 Task: Add Attachment from computer to Card Card0000000377 in Board Board0000000095 in Workspace WS0000000032 in Trello. Add Cover Purple to Card Card0000000377 in Board Board0000000095 in Workspace WS0000000032 in Trello. Add "Move Card To …" Button titled Button0000000377 to "top" of the list "To Do" to Card Card0000000377 in Board Board0000000095 in Workspace WS0000000032 in Trello. Add Description DS0000000377 to Card Card0000000377 in Board Board0000000095 in Workspace WS0000000032 in Trello. Add Comment CM0000000377 to Card Card0000000377 in Board Board0000000095 in Workspace WS0000000032 in Trello
Action: Mouse moved to (662, 186)
Screenshot: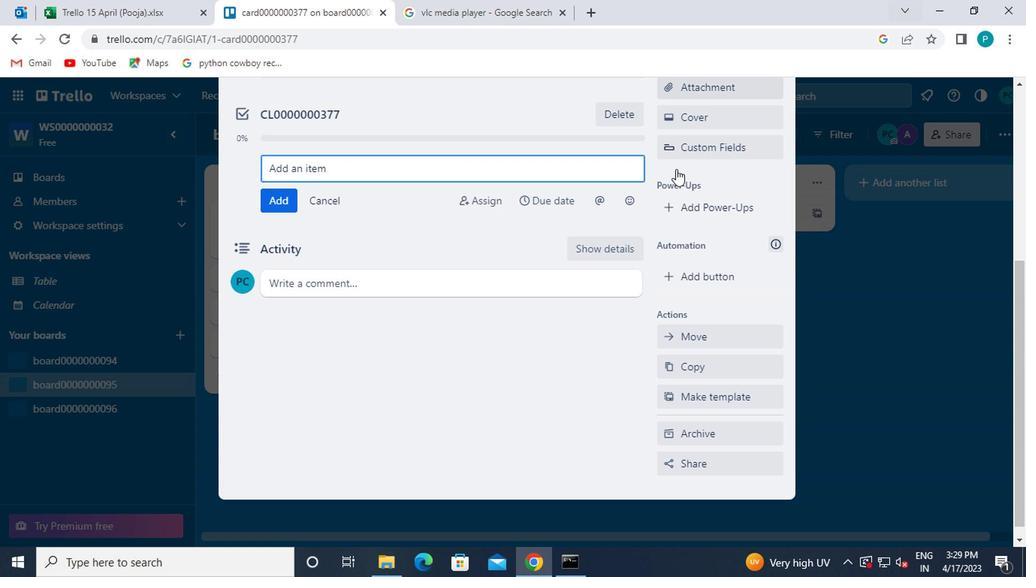 
Action: Mouse scrolled (662, 187) with delta (0, 0)
Screenshot: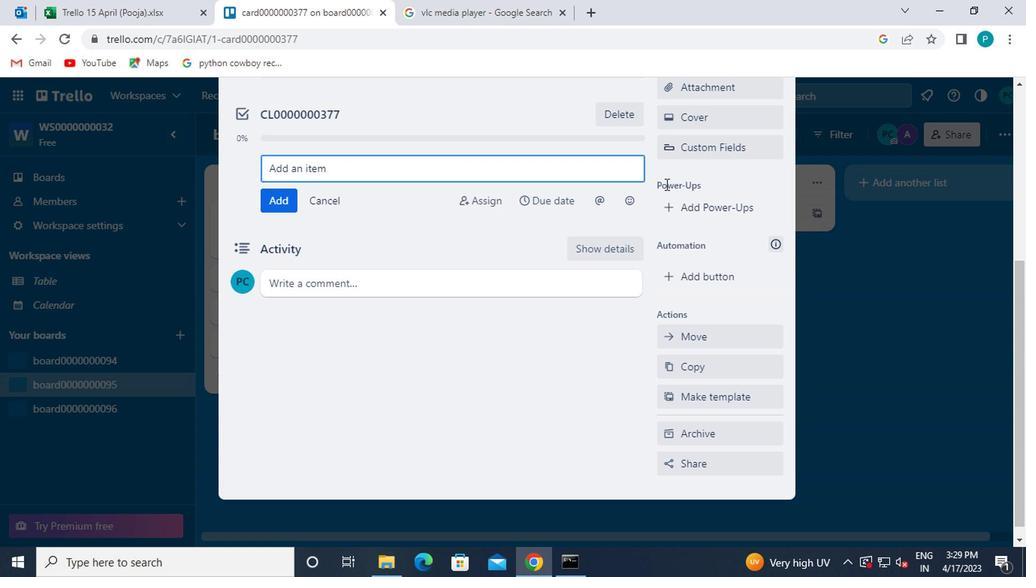 
Action: Mouse moved to (684, 161)
Screenshot: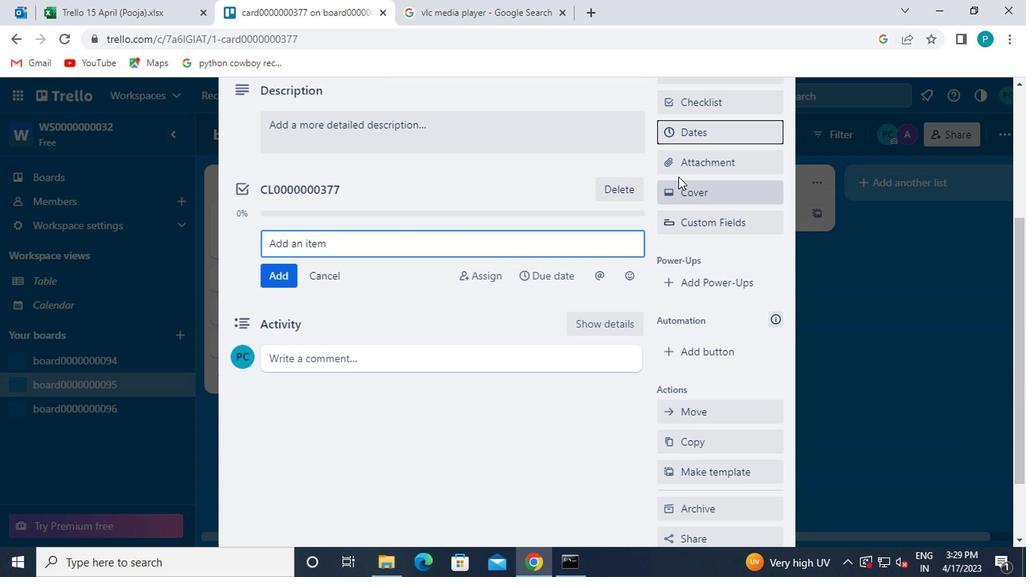 
Action: Mouse pressed left at (684, 161)
Screenshot: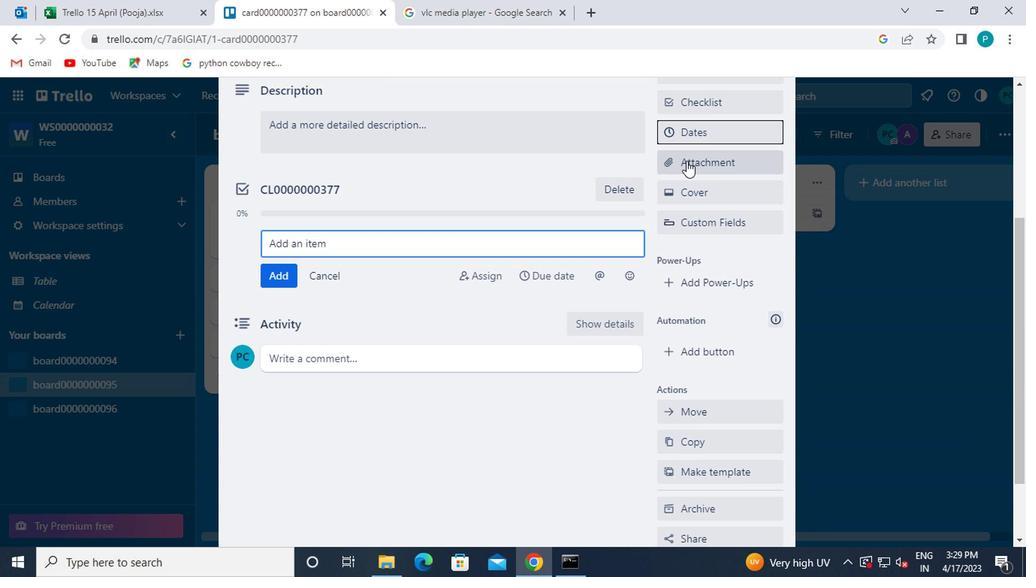 
Action: Mouse moved to (683, 224)
Screenshot: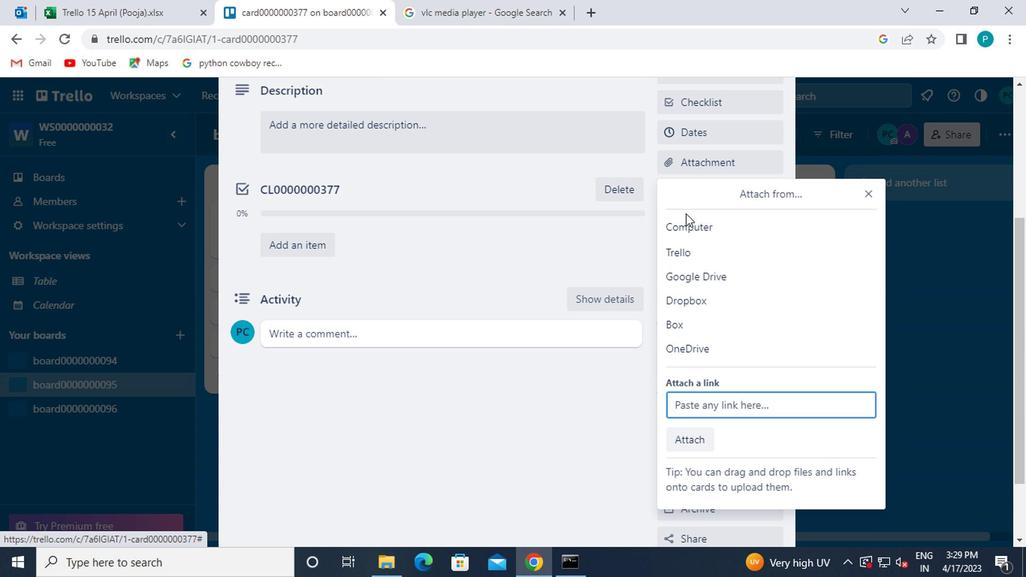 
Action: Mouse pressed left at (683, 224)
Screenshot: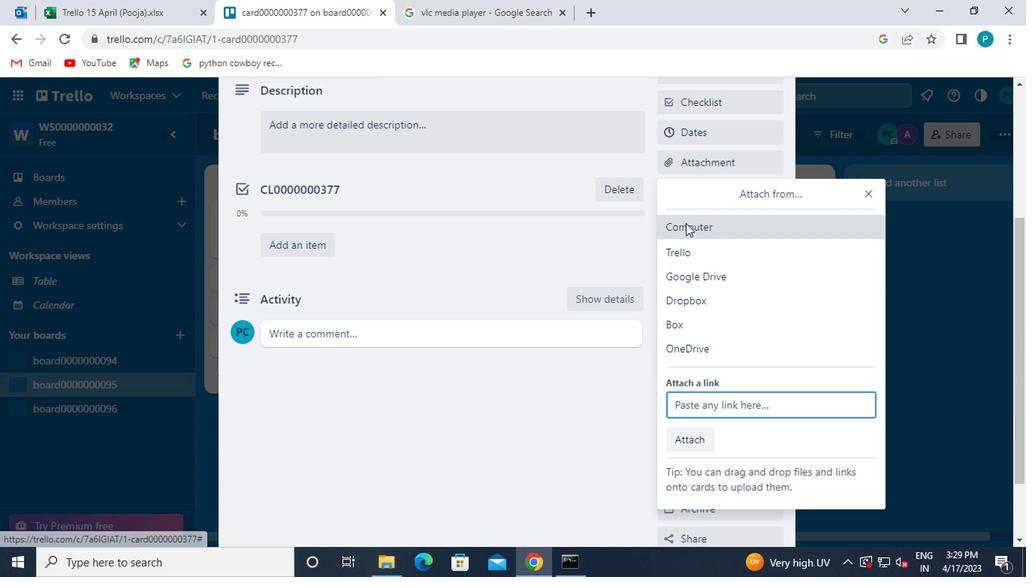 
Action: Mouse moved to (256, 118)
Screenshot: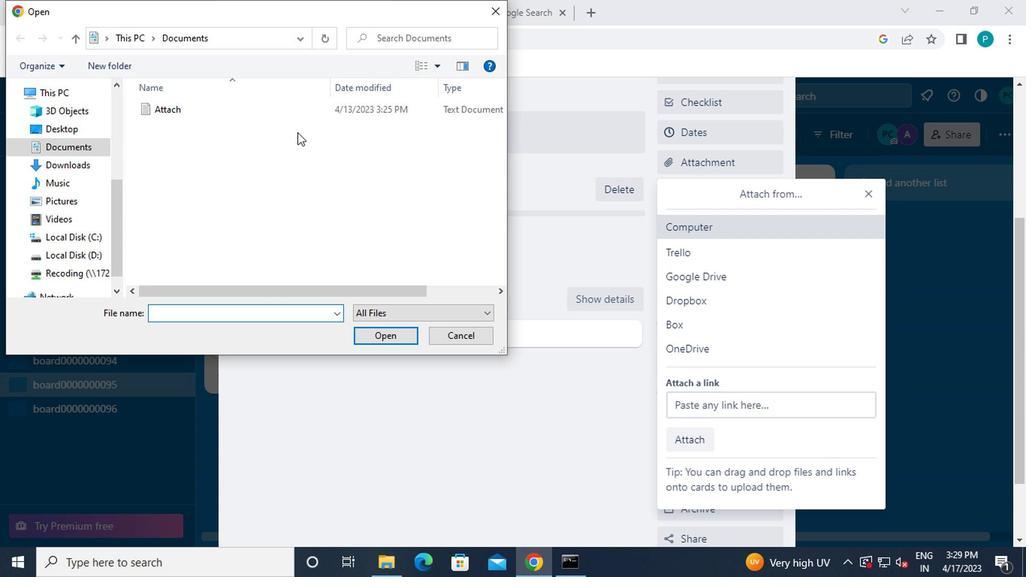 
Action: Mouse pressed left at (256, 118)
Screenshot: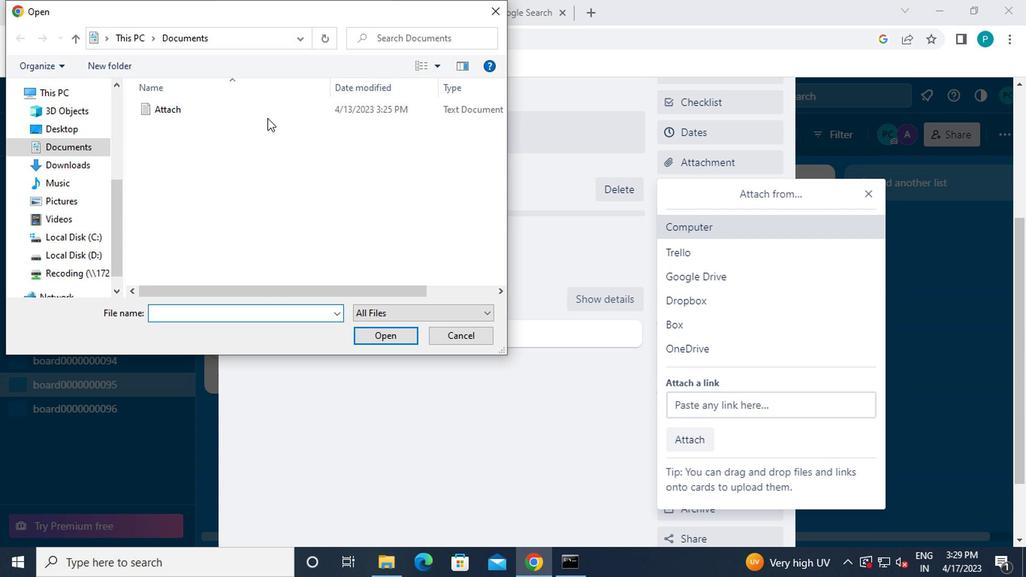 
Action: Mouse moved to (361, 340)
Screenshot: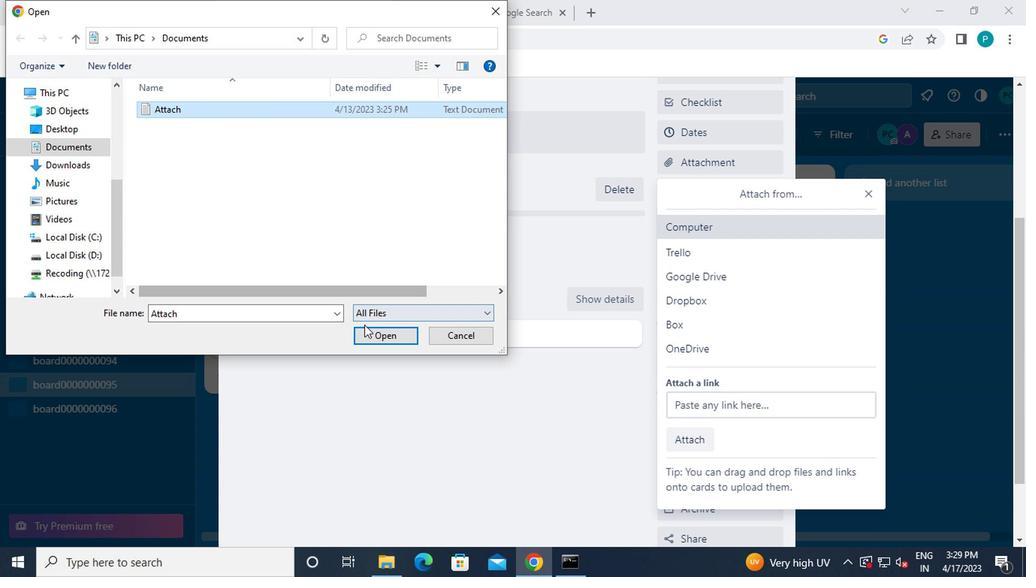 
Action: Mouse pressed left at (361, 340)
Screenshot: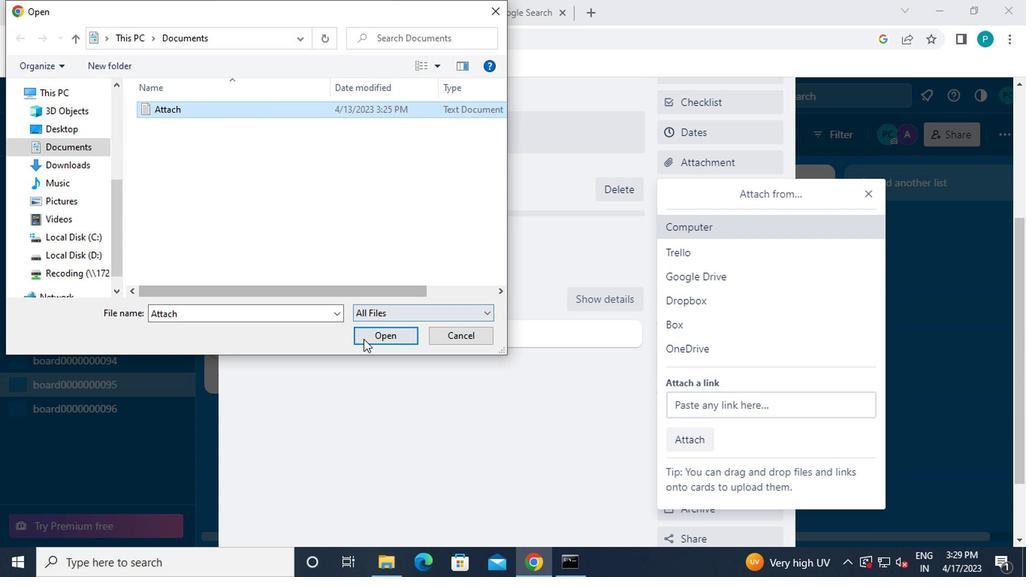 
Action: Mouse moved to (671, 188)
Screenshot: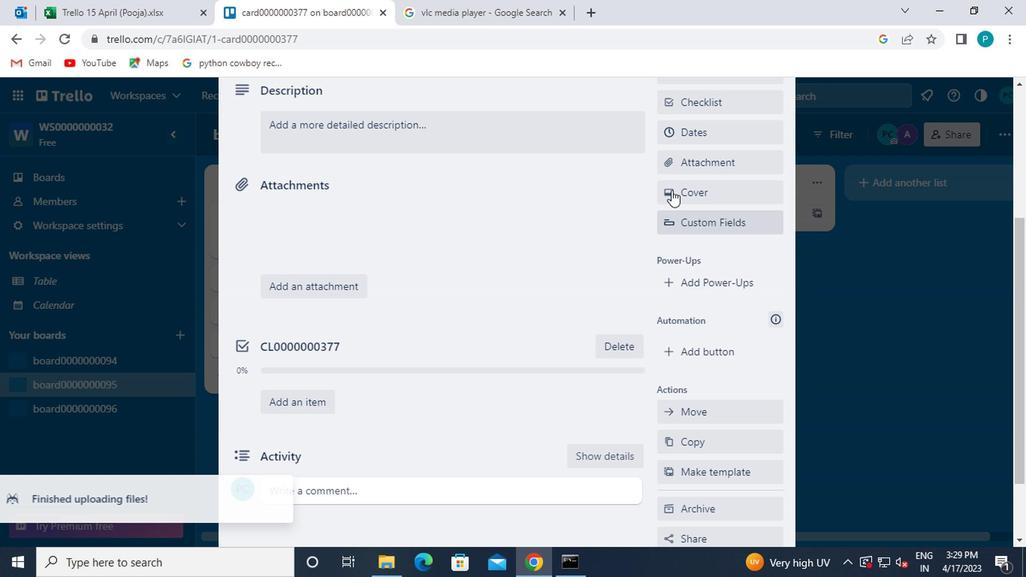 
Action: Mouse pressed left at (671, 188)
Screenshot: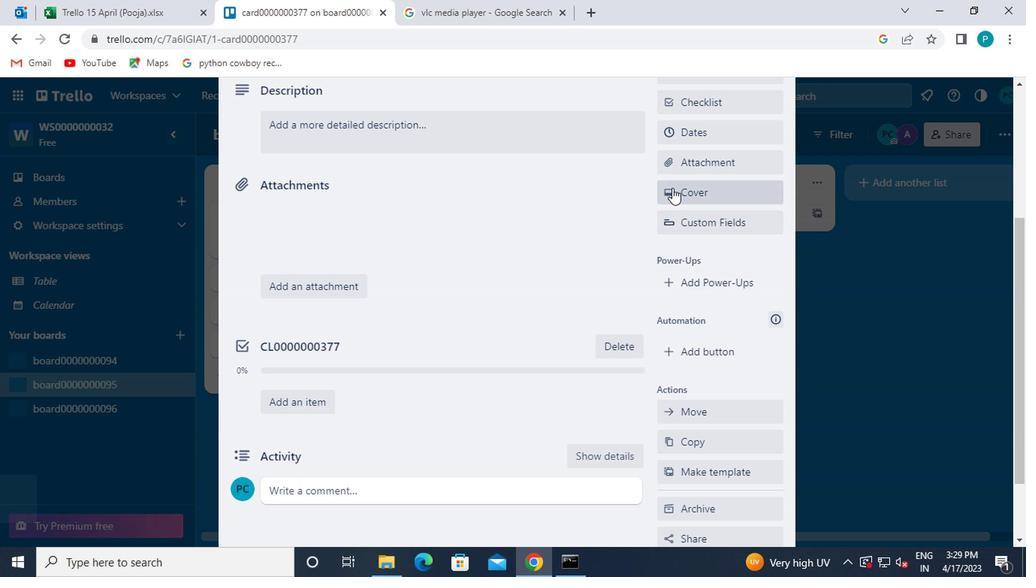 
Action: Mouse moved to (863, 257)
Screenshot: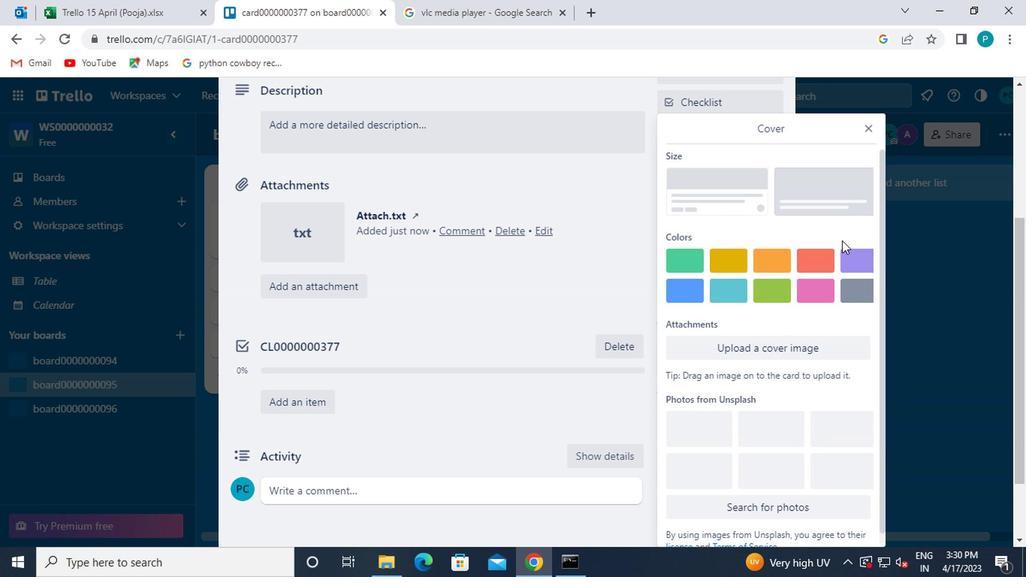 
Action: Mouse pressed left at (863, 257)
Screenshot: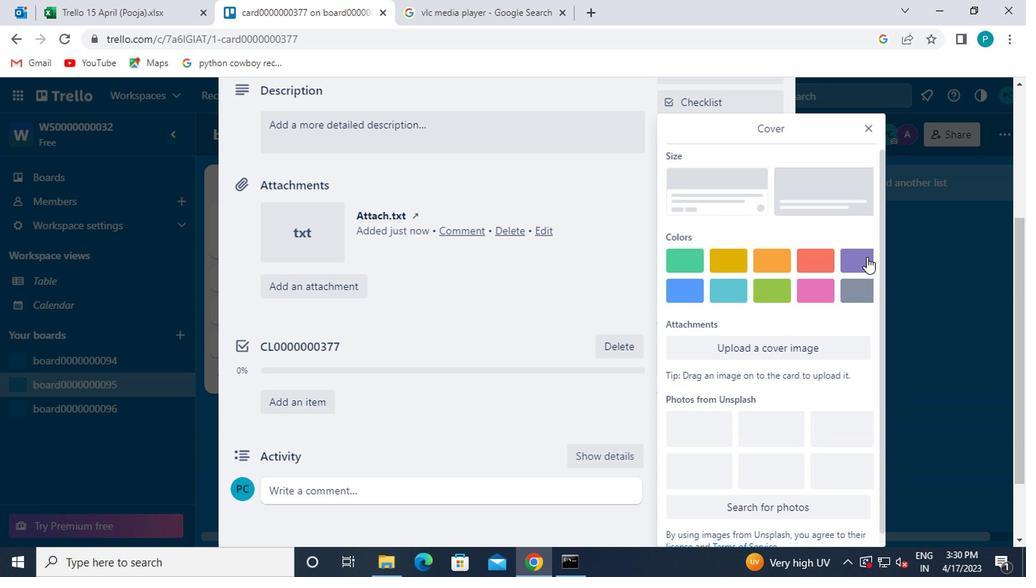 
Action: Mouse moved to (862, 128)
Screenshot: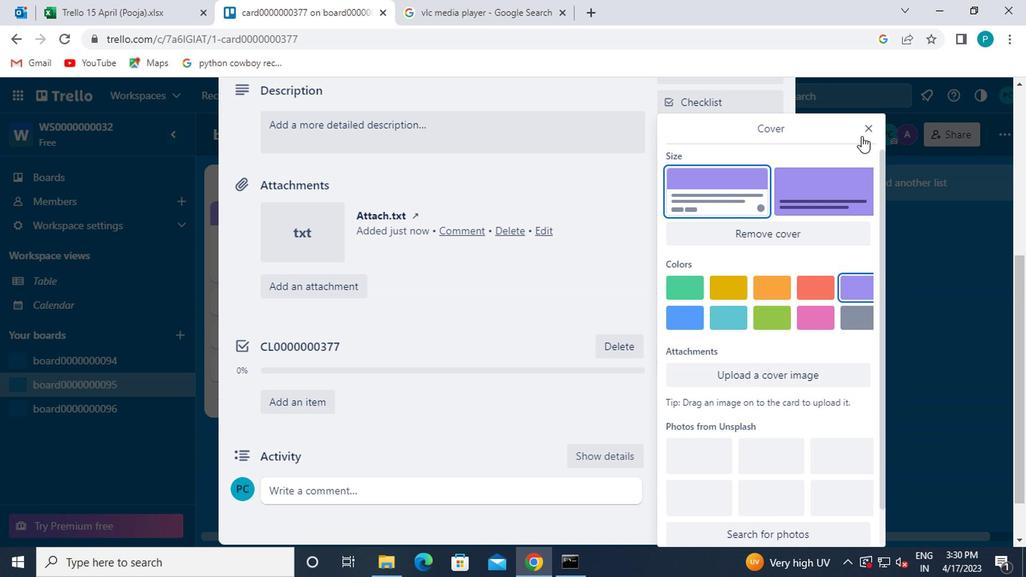 
Action: Mouse pressed left at (862, 128)
Screenshot: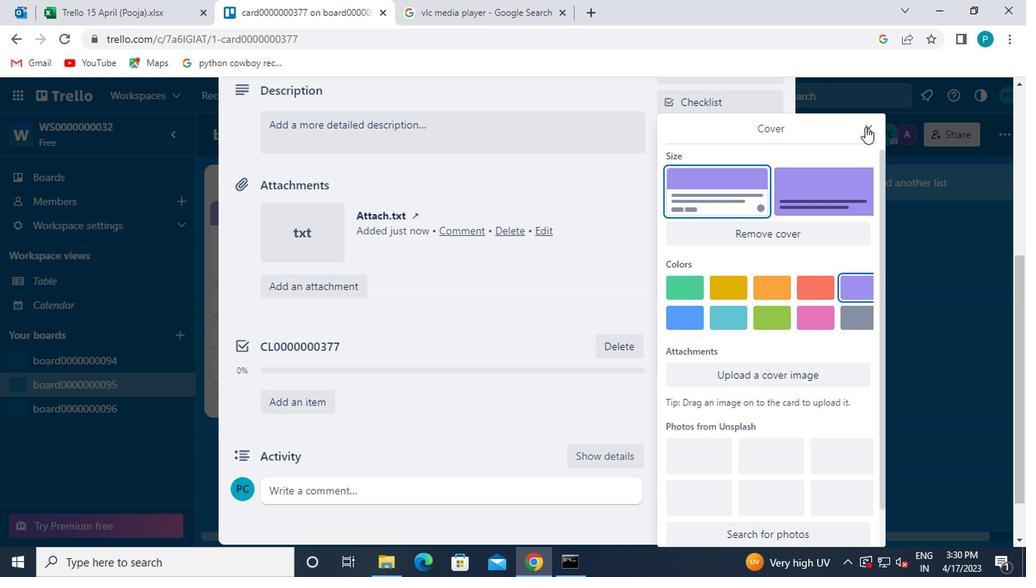 
Action: Mouse moved to (616, 248)
Screenshot: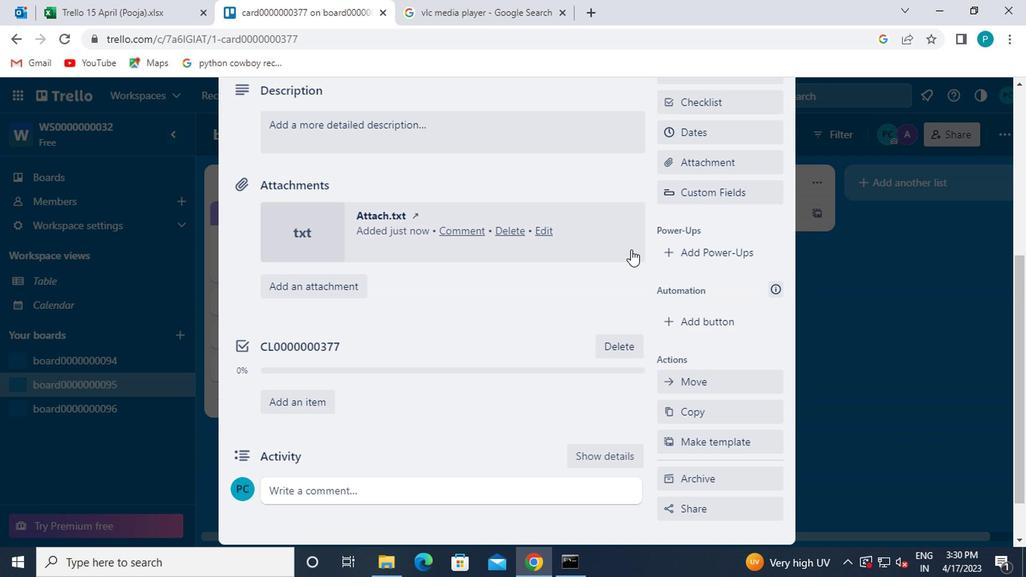 
Action: Mouse scrolled (616, 248) with delta (0, 0)
Screenshot: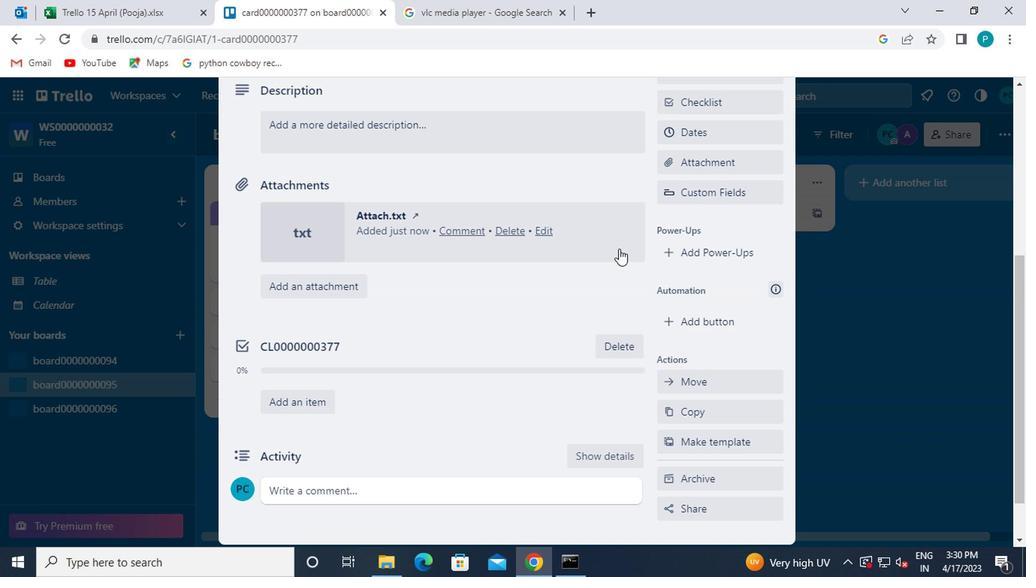 
Action: Mouse moved to (700, 269)
Screenshot: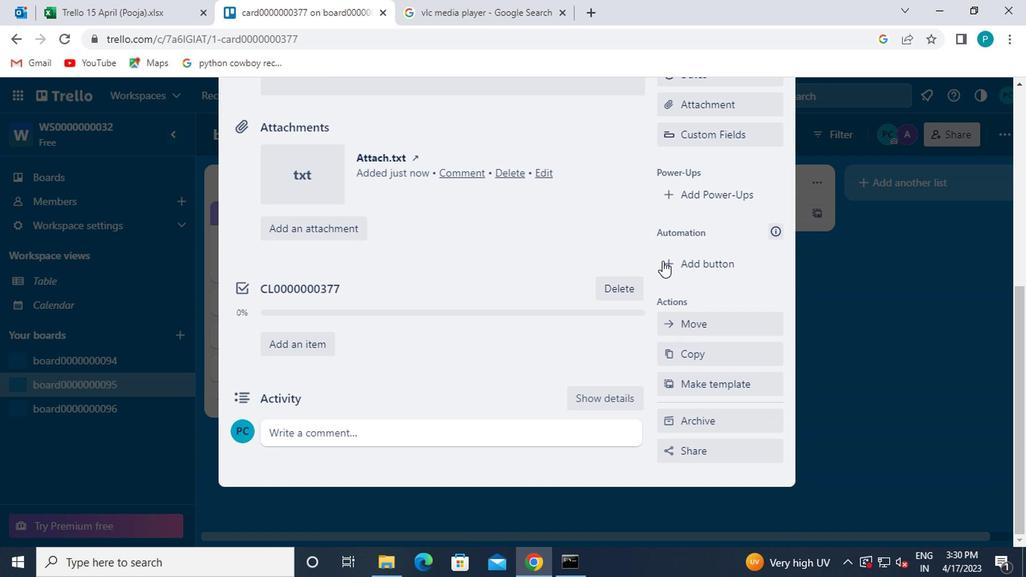 
Action: Mouse pressed left at (700, 269)
Screenshot: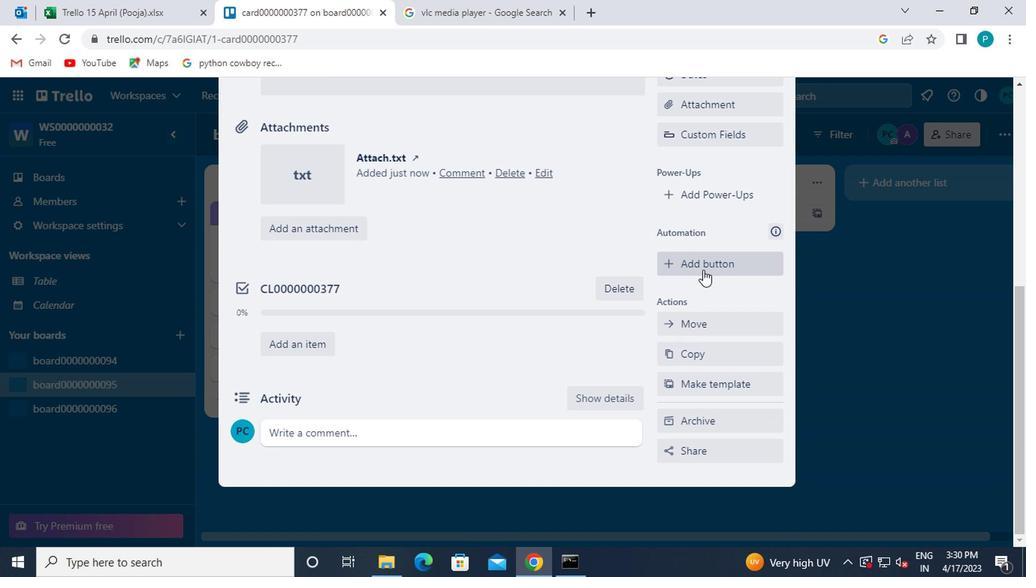 
Action: Mouse moved to (701, 192)
Screenshot: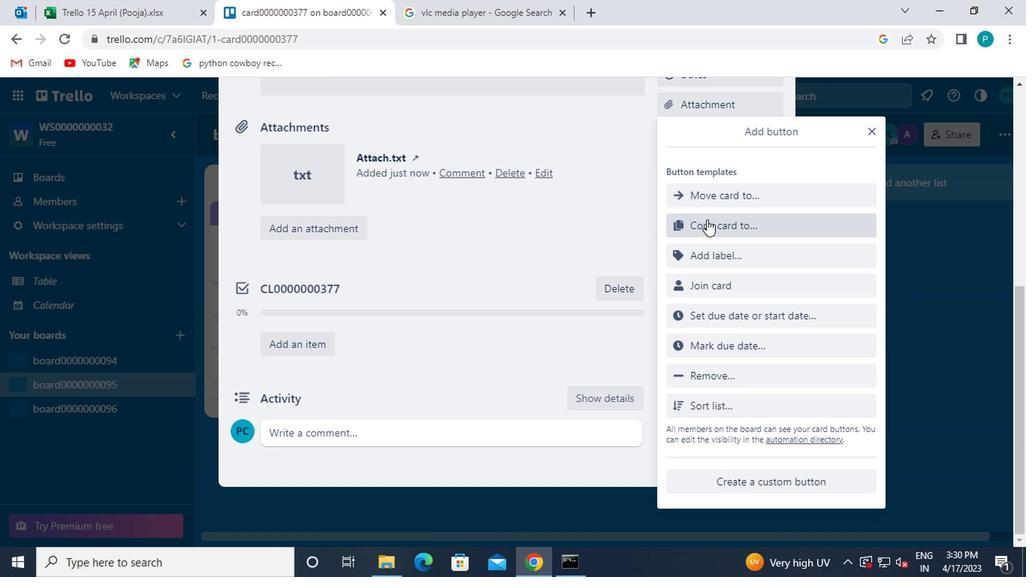 
Action: Mouse pressed left at (701, 192)
Screenshot: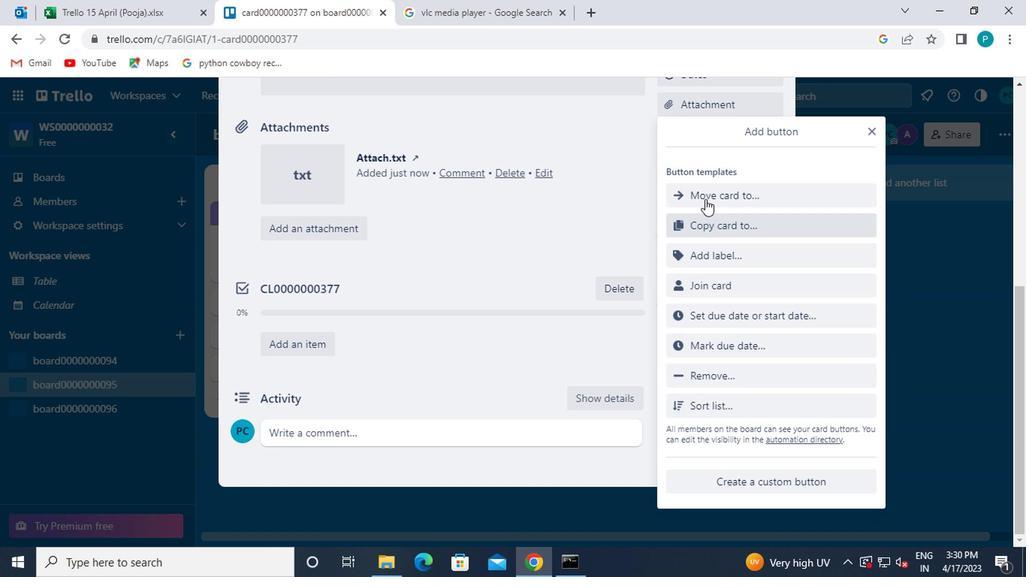 
Action: Mouse moved to (715, 200)
Screenshot: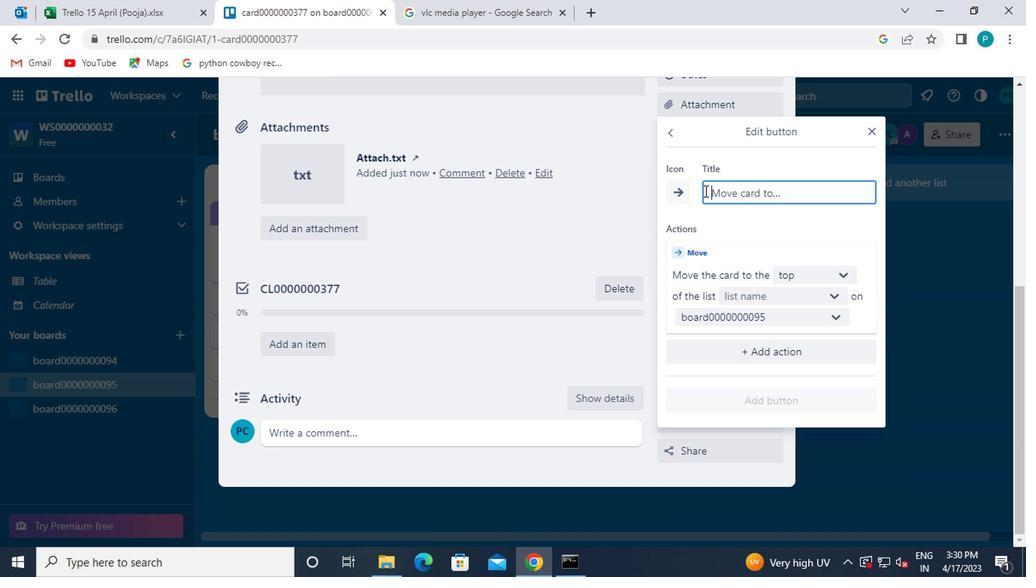 
Action: Key pressed button0000000377
Screenshot: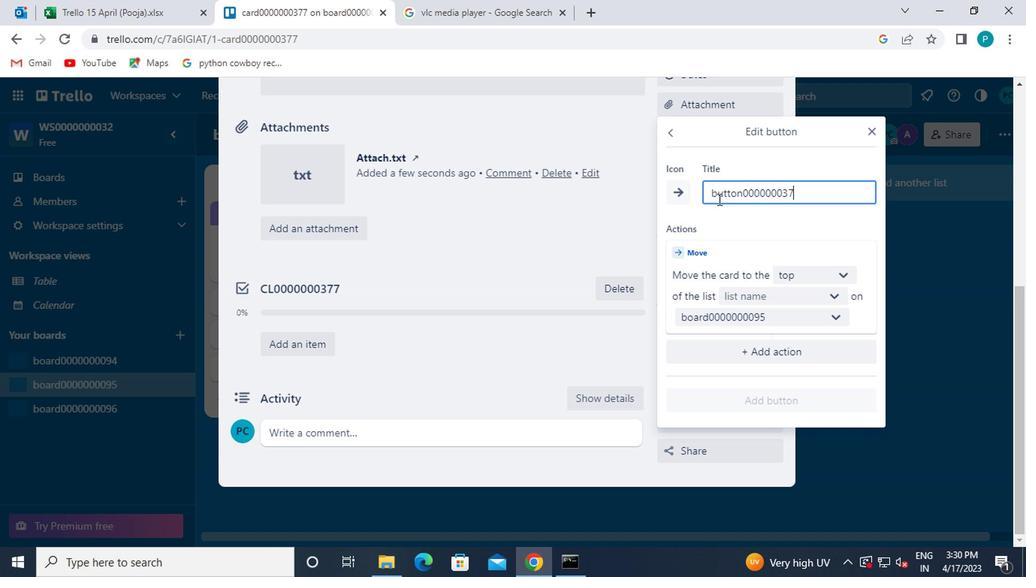 
Action: Mouse moved to (793, 271)
Screenshot: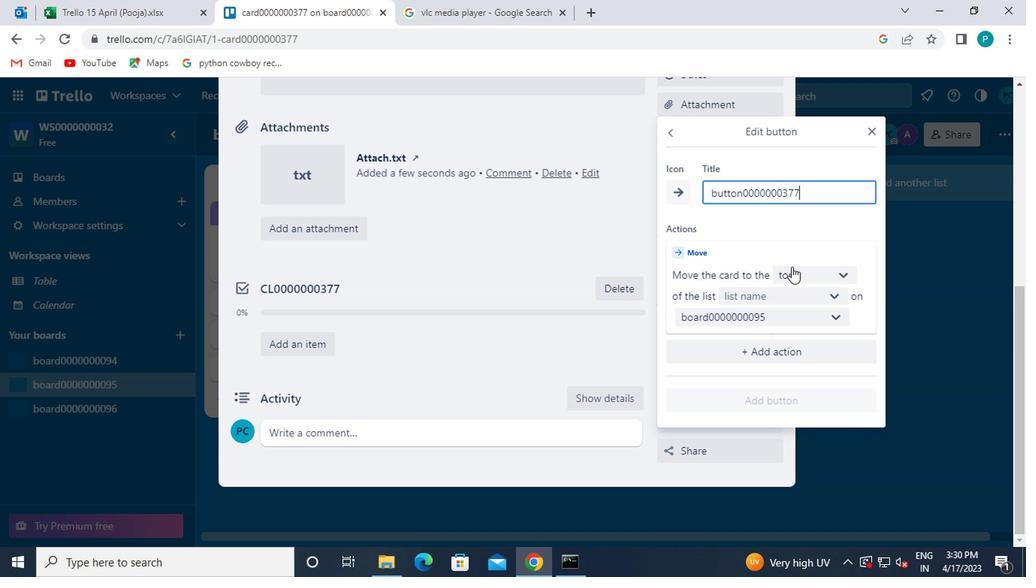 
Action: Mouse pressed left at (793, 271)
Screenshot: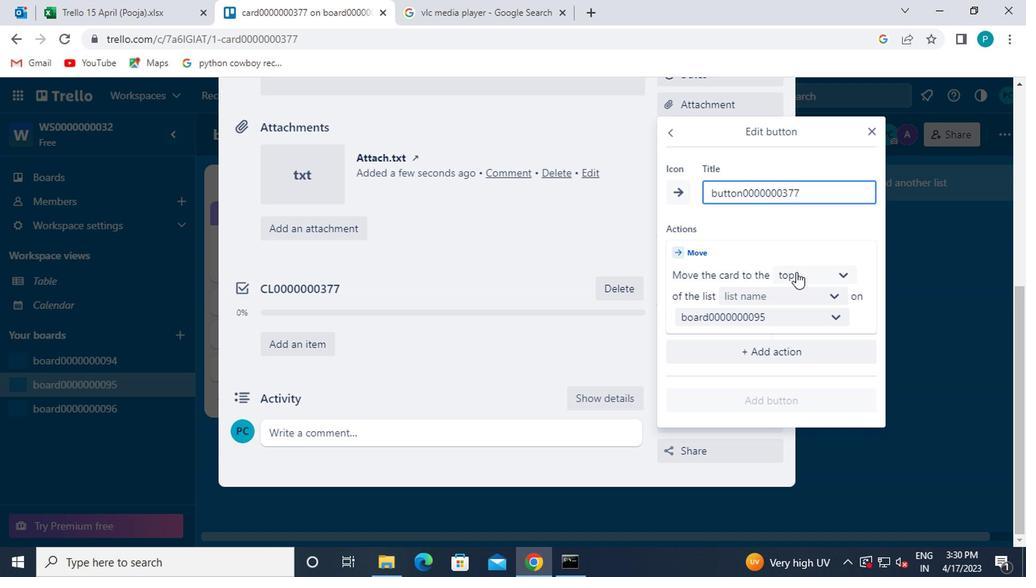 
Action: Mouse moved to (796, 298)
Screenshot: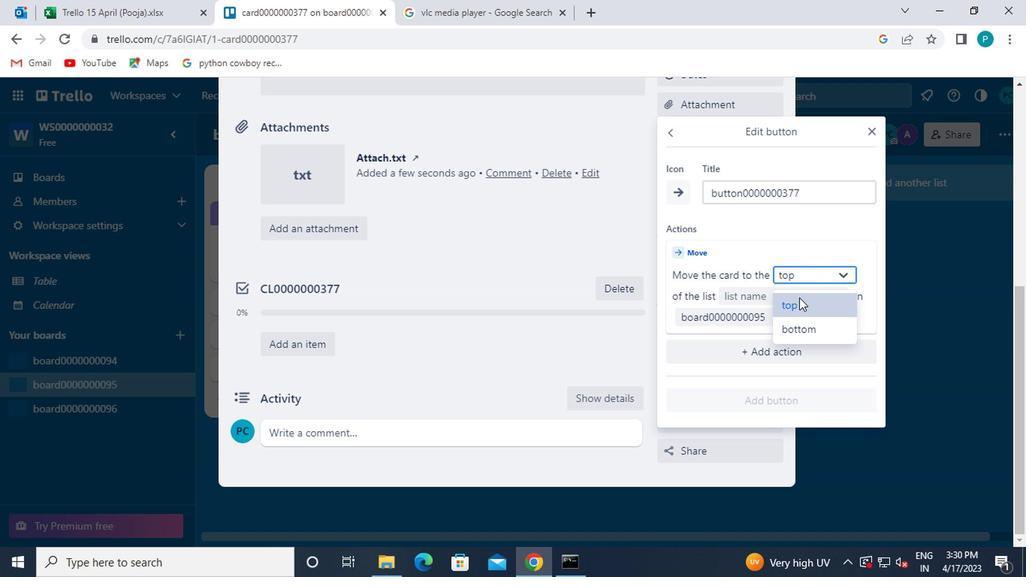 
Action: Mouse pressed left at (796, 298)
Screenshot: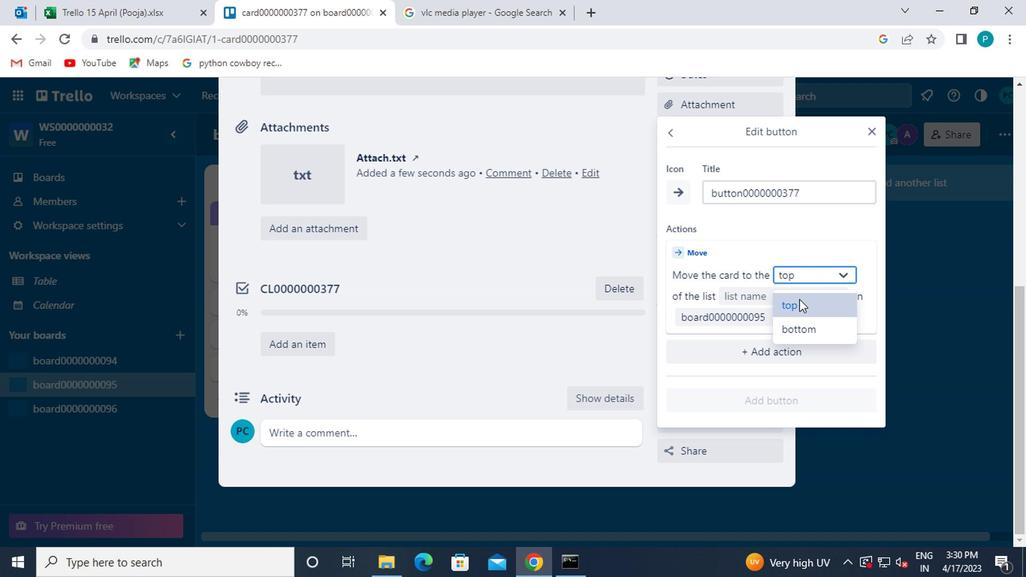 
Action: Mouse moved to (791, 296)
Screenshot: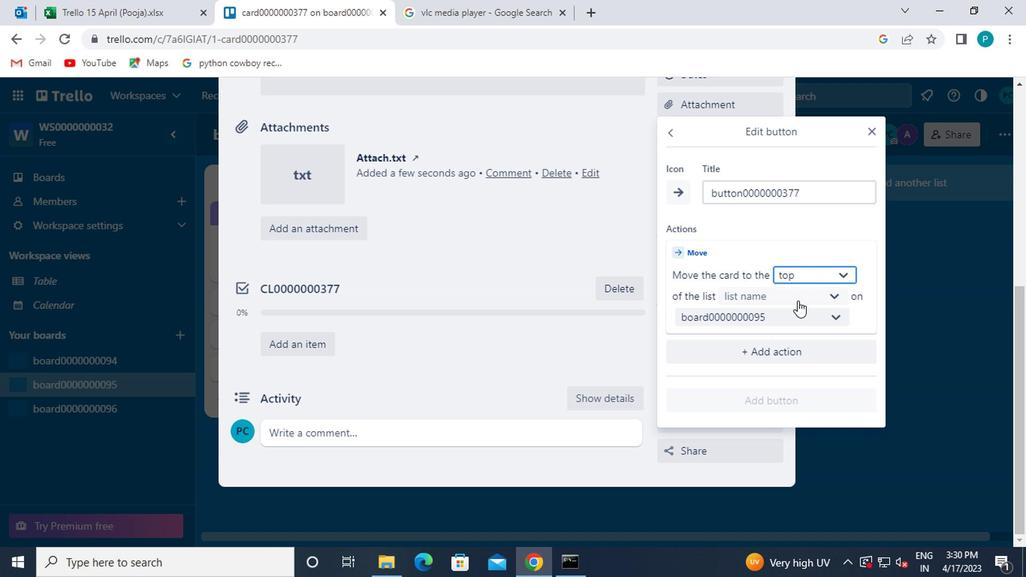 
Action: Mouse pressed left at (791, 296)
Screenshot: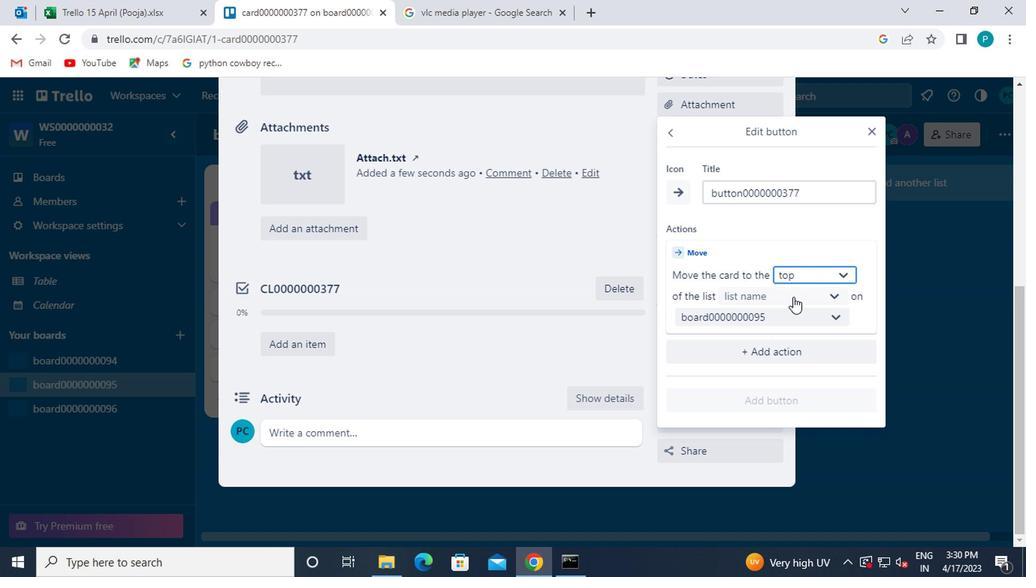 
Action: Mouse moved to (778, 319)
Screenshot: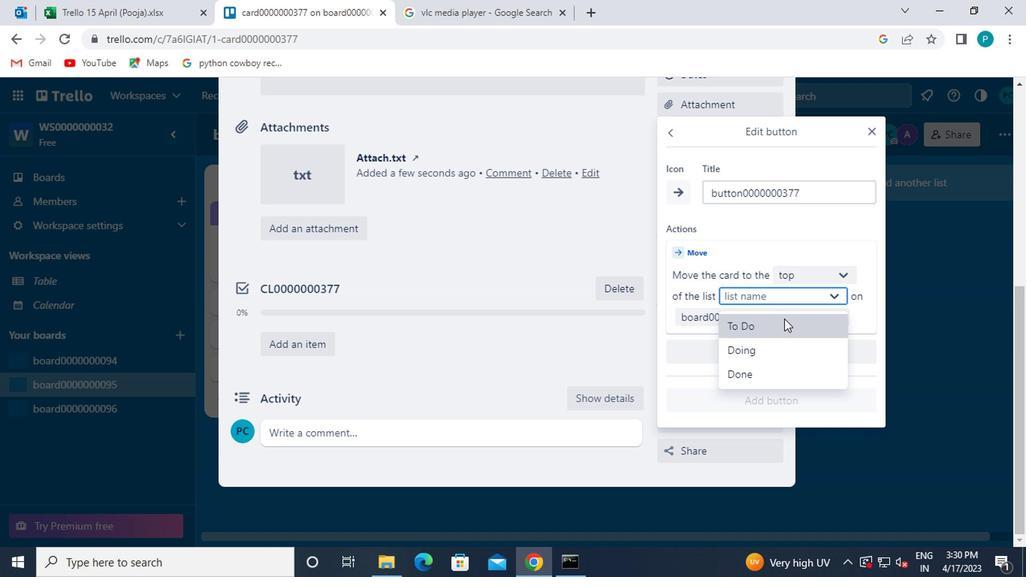 
Action: Mouse pressed left at (778, 319)
Screenshot: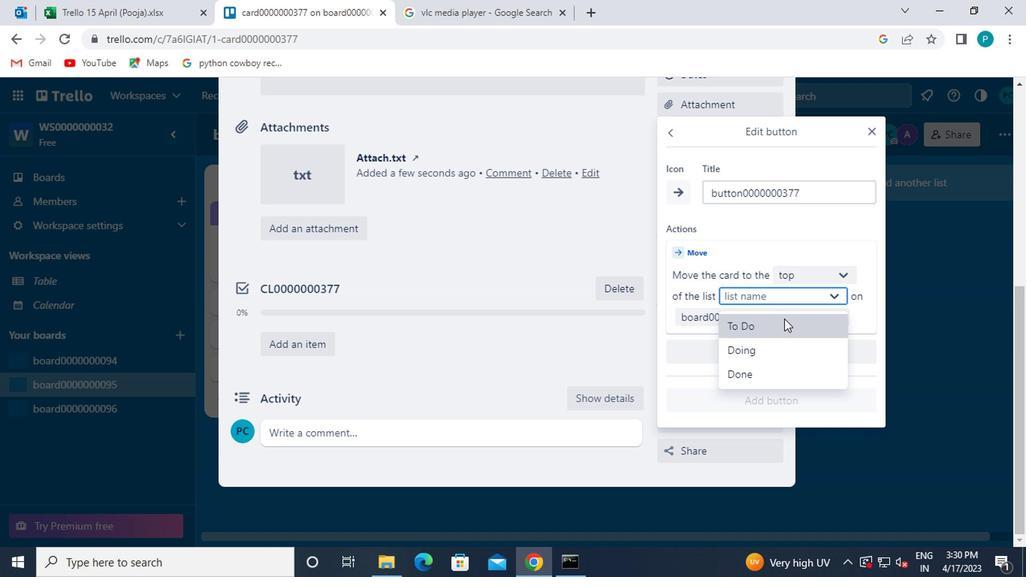 
Action: Mouse moved to (744, 392)
Screenshot: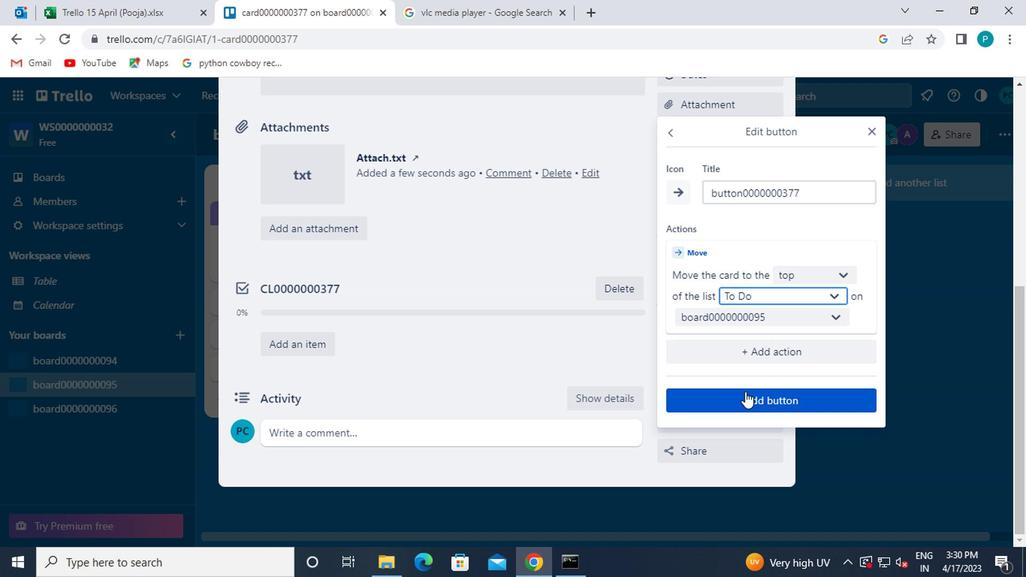 
Action: Mouse pressed left at (744, 392)
Screenshot: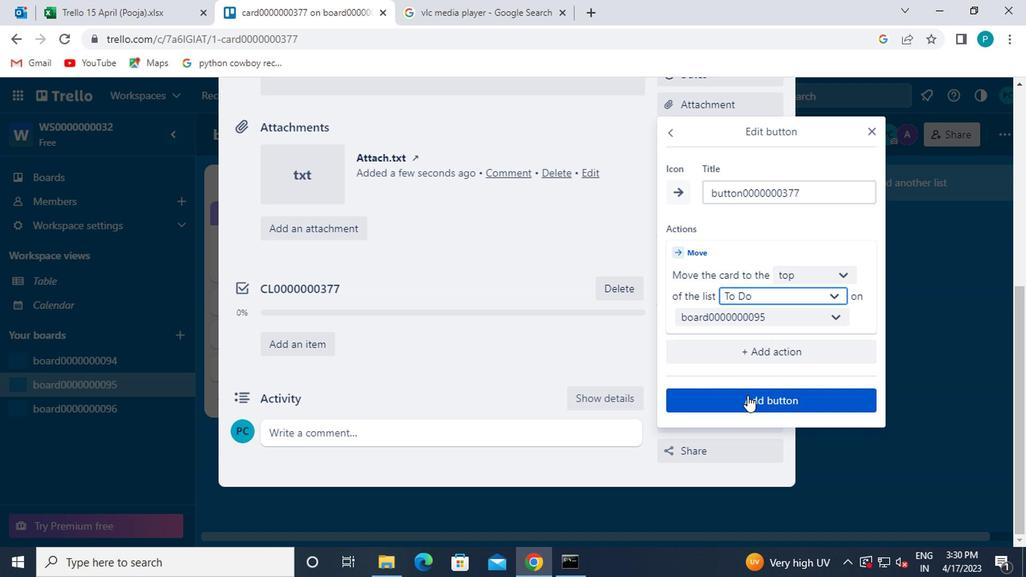 
Action: Mouse moved to (508, 273)
Screenshot: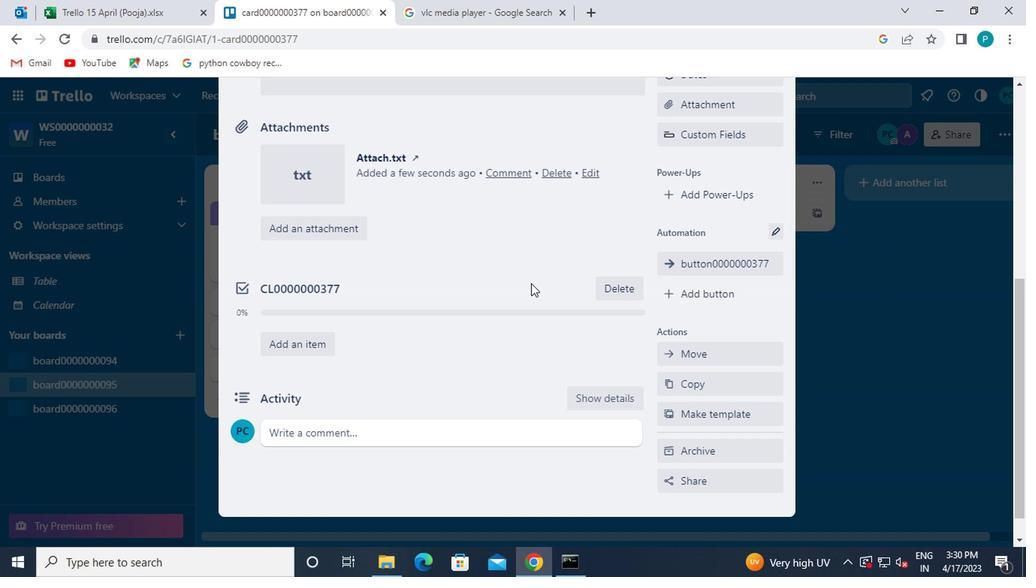 
Action: Mouse scrolled (508, 274) with delta (0, 1)
Screenshot: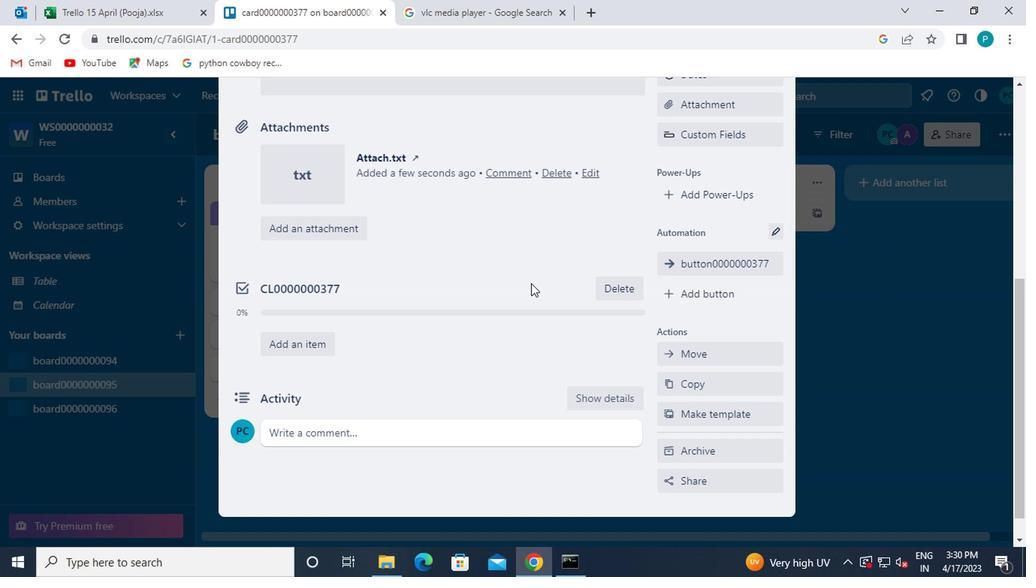 
Action: Mouse moved to (484, 252)
Screenshot: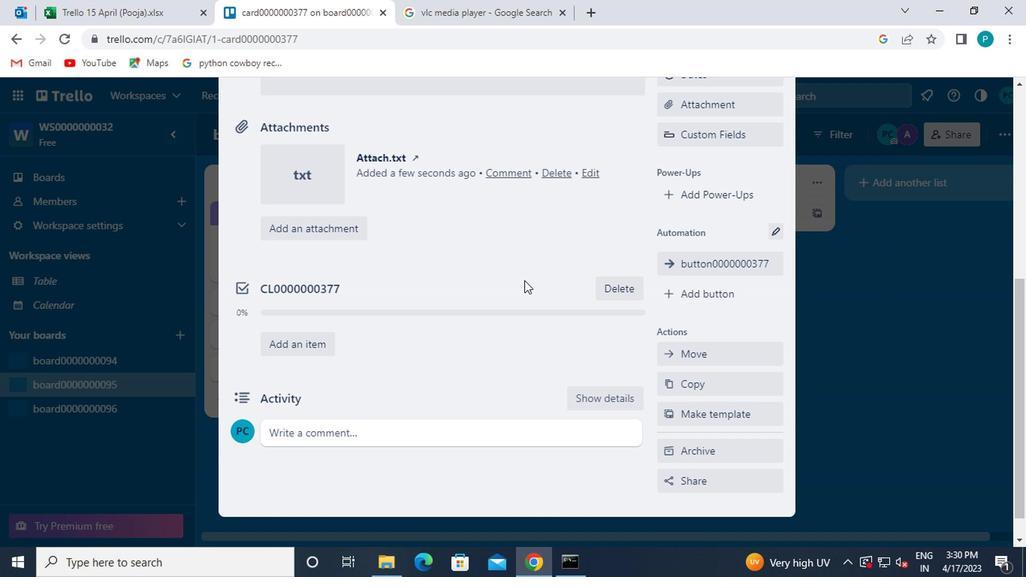 
Action: Mouse scrolled (484, 253) with delta (0, 1)
Screenshot: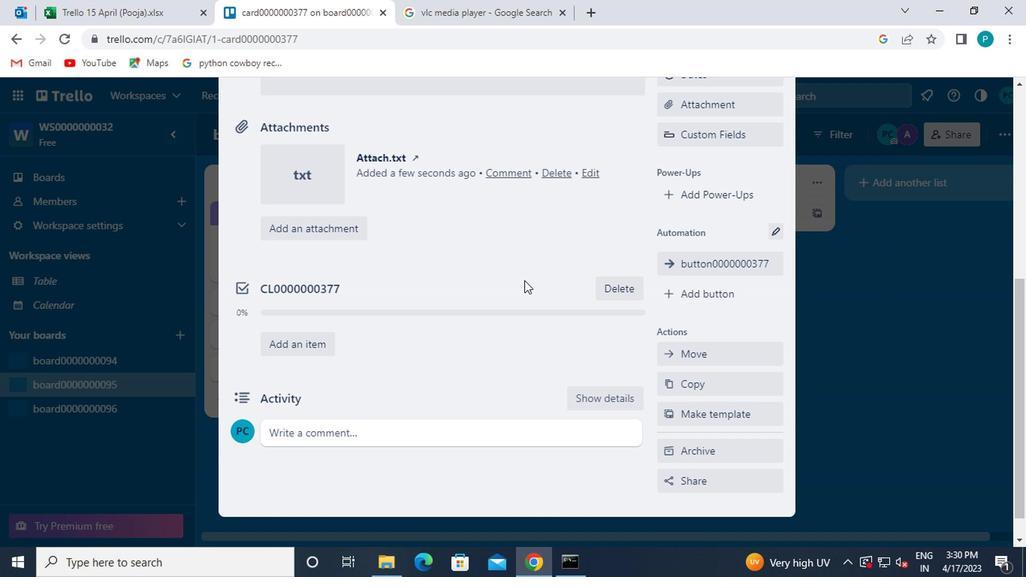 
Action: Mouse moved to (425, 221)
Screenshot: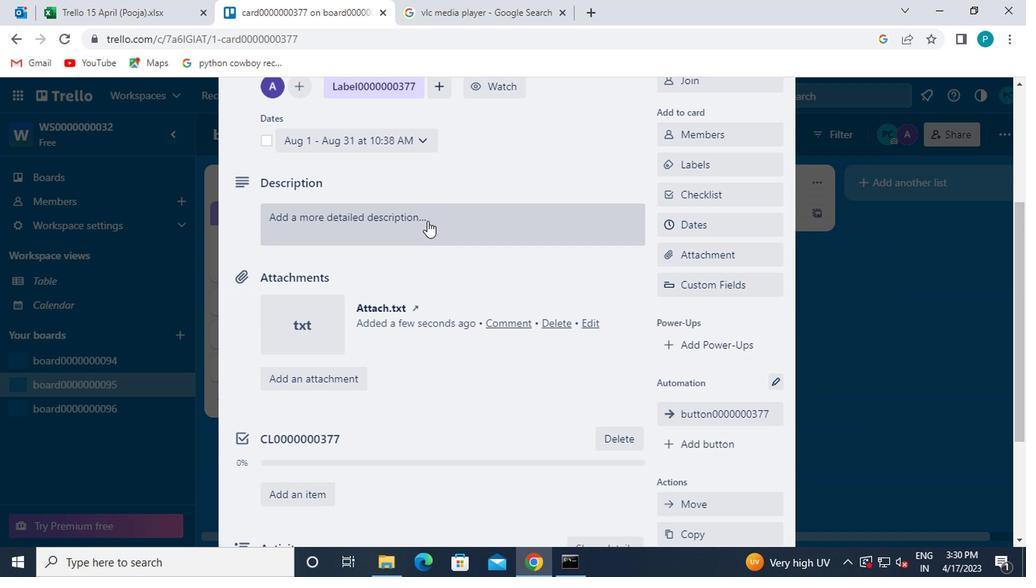 
Action: Mouse pressed left at (425, 221)
Screenshot: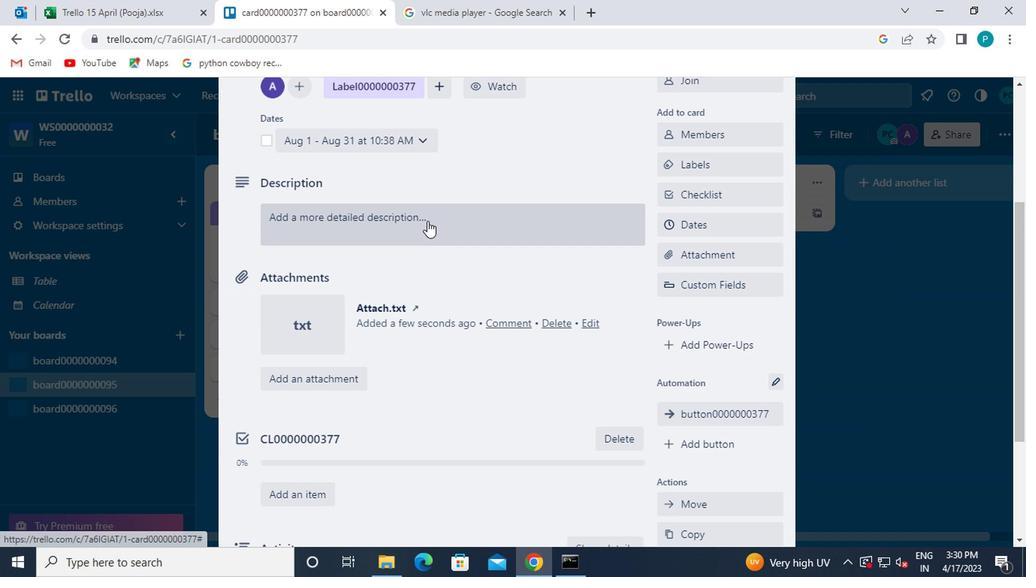 
Action: Mouse moved to (430, 234)
Screenshot: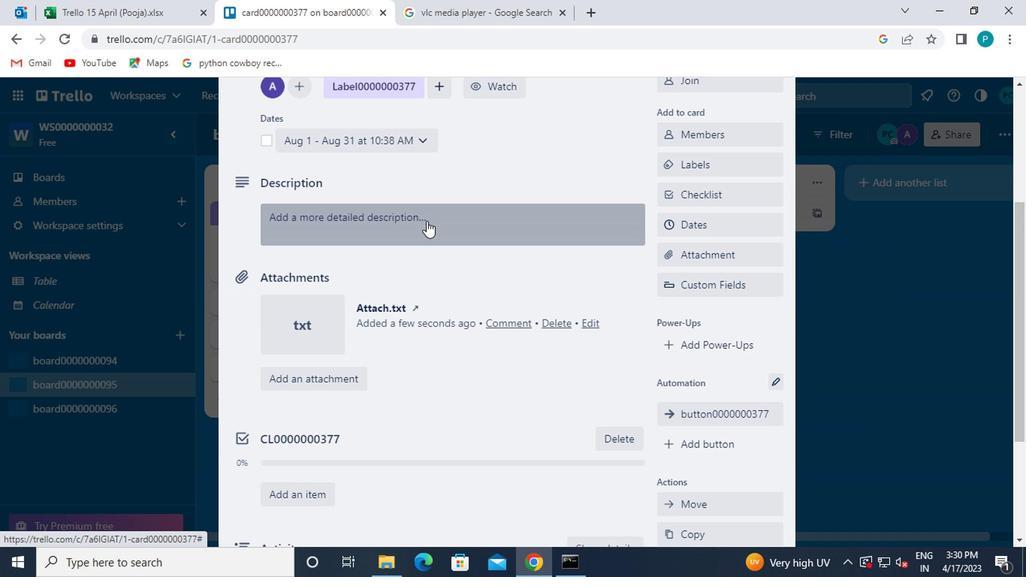 
Action: Key pressed <Key.caps_lock>ds00000003
Screenshot: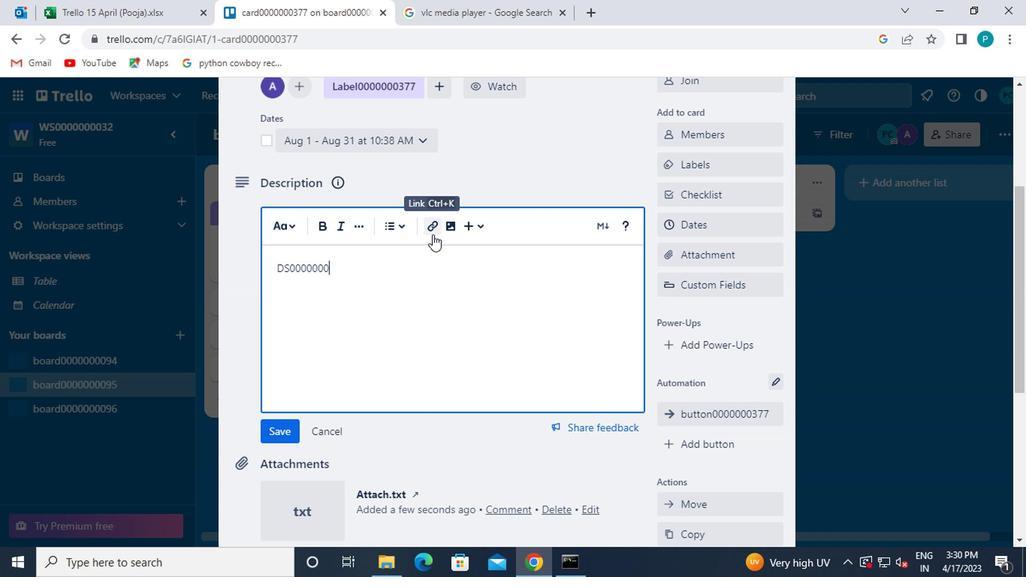 
Action: Mouse moved to (433, 234)
Screenshot: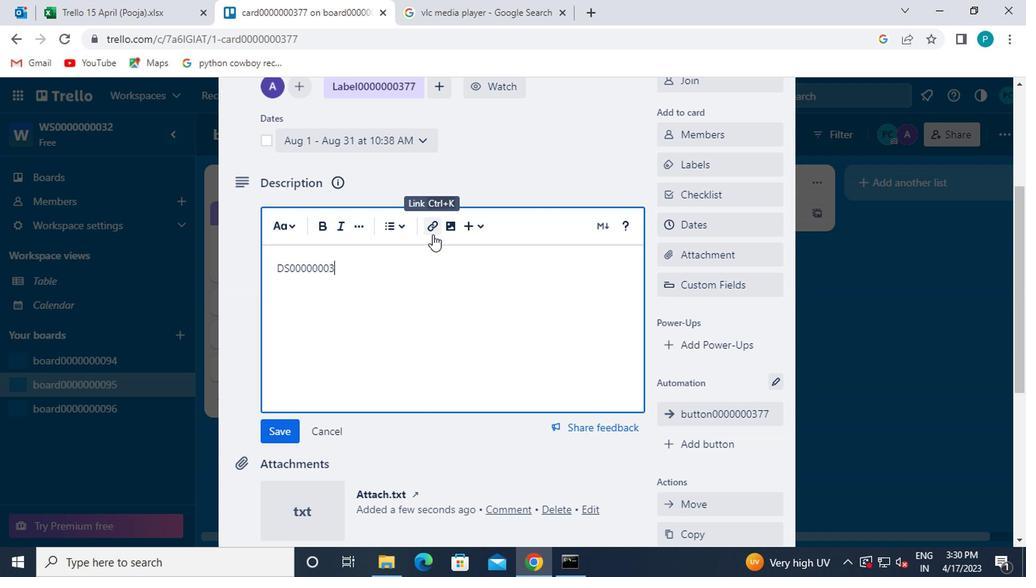 
Action: Key pressed 77
Screenshot: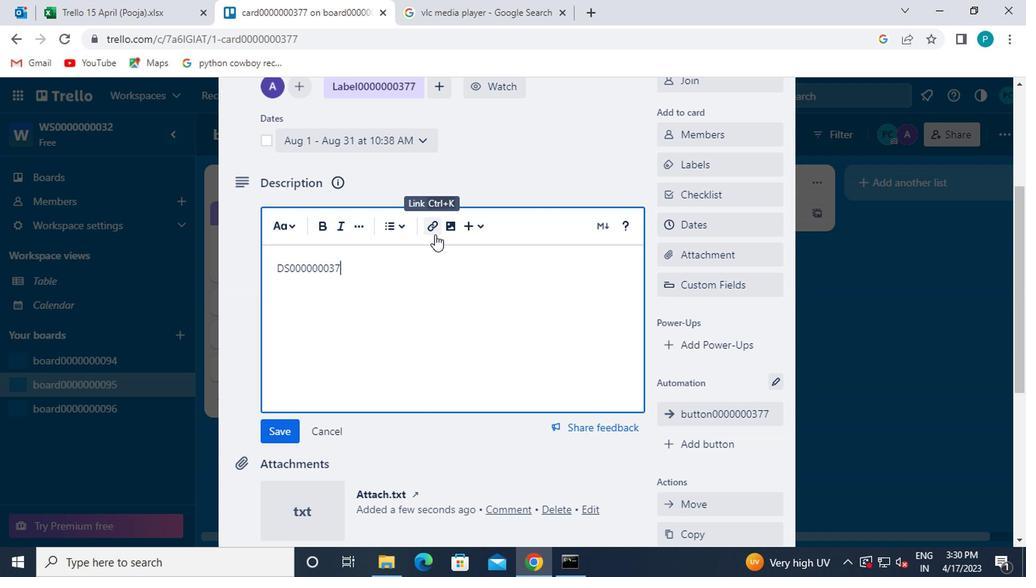 
Action: Mouse moved to (286, 428)
Screenshot: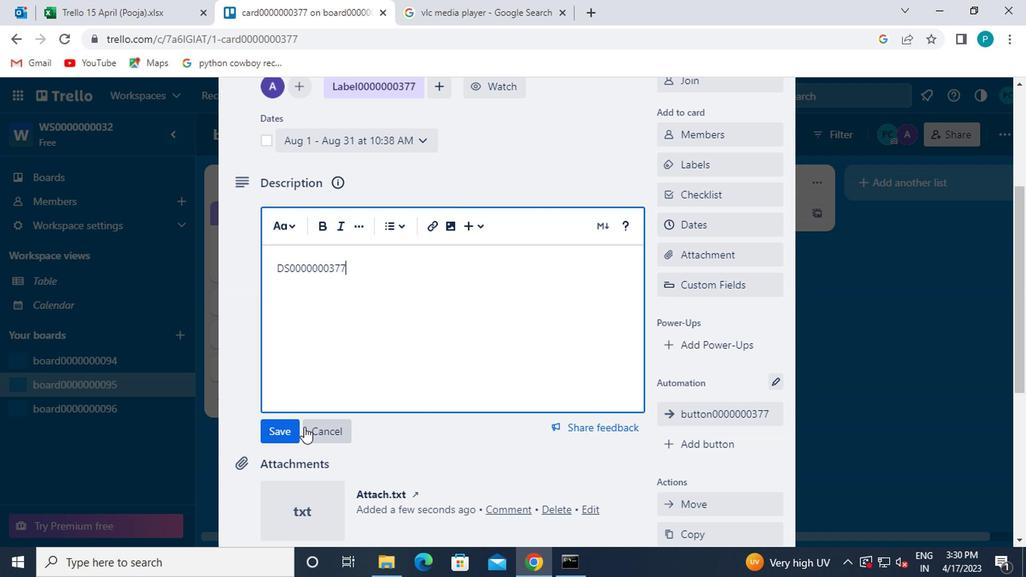 
Action: Mouse pressed left at (286, 428)
Screenshot: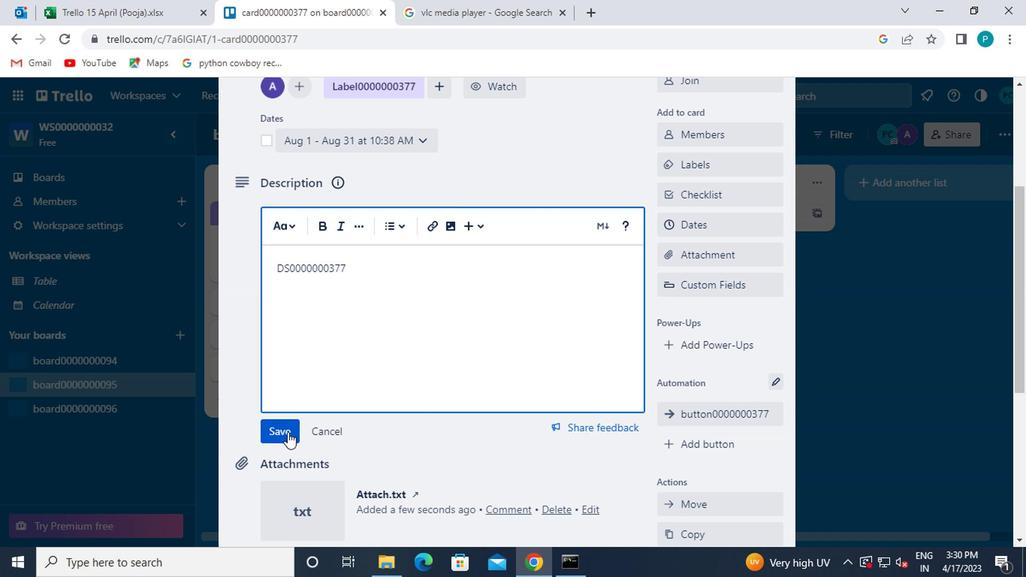 
Action: Mouse scrolled (286, 427) with delta (0, 0)
Screenshot: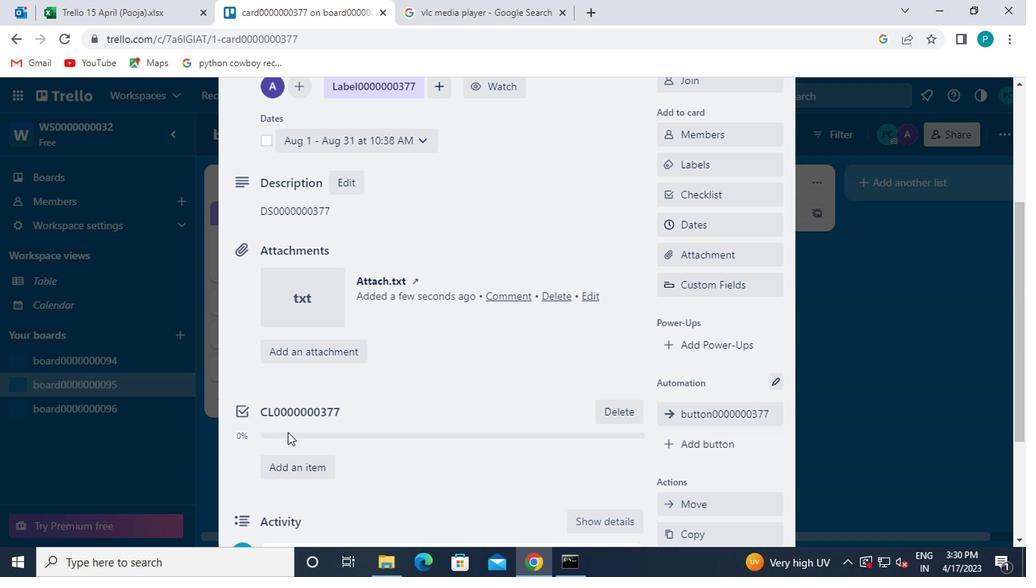 
Action: Mouse moved to (287, 430)
Screenshot: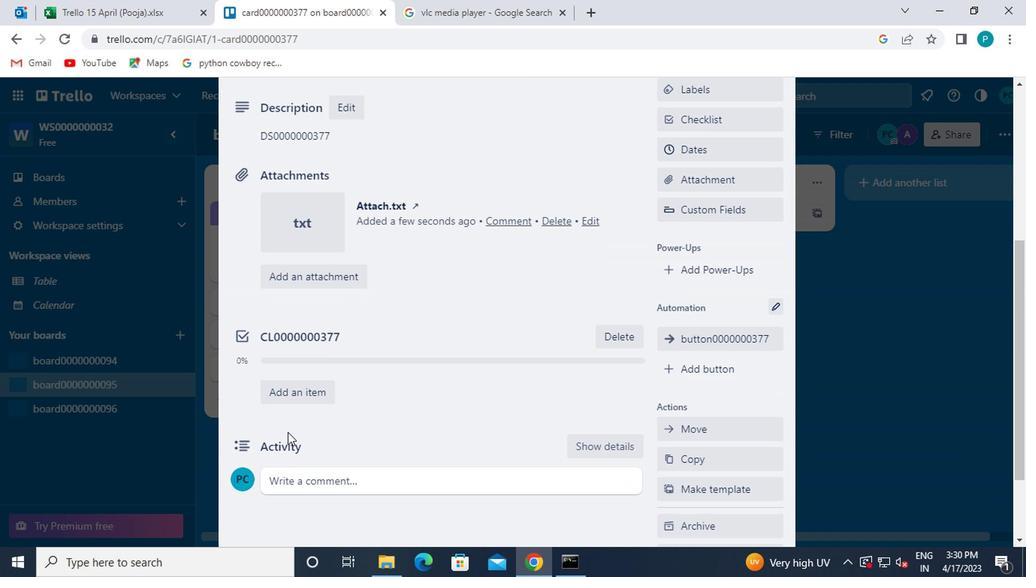 
Action: Mouse scrolled (287, 429) with delta (0, 0)
Screenshot: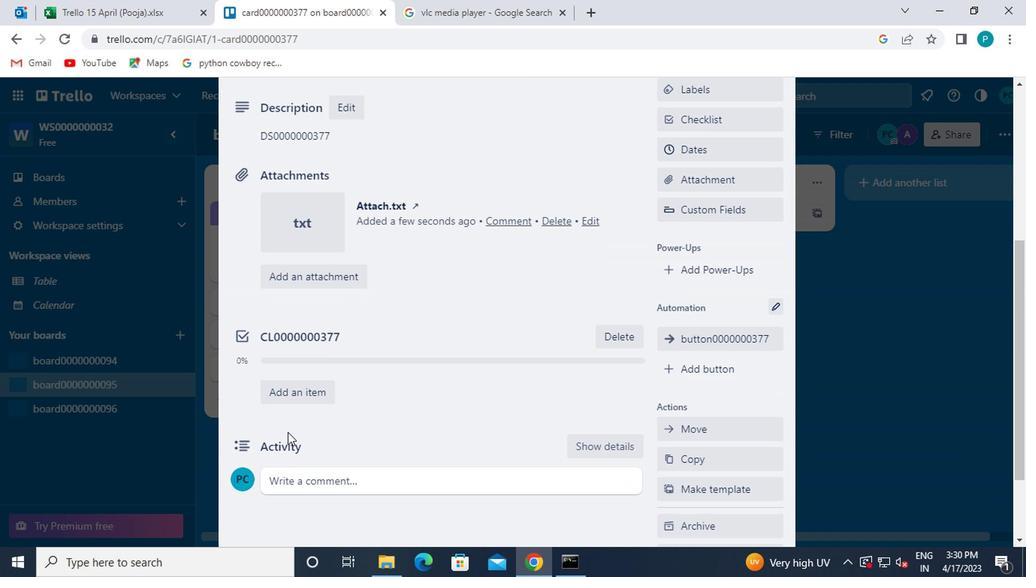 
Action: Mouse moved to (287, 434)
Screenshot: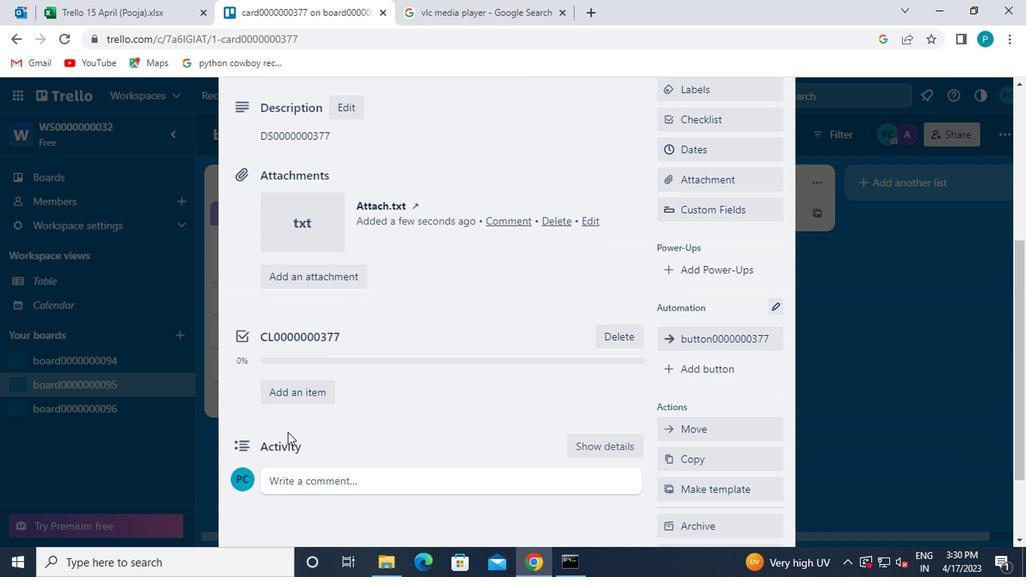 
Action: Mouse scrolled (287, 433) with delta (0, 0)
Screenshot: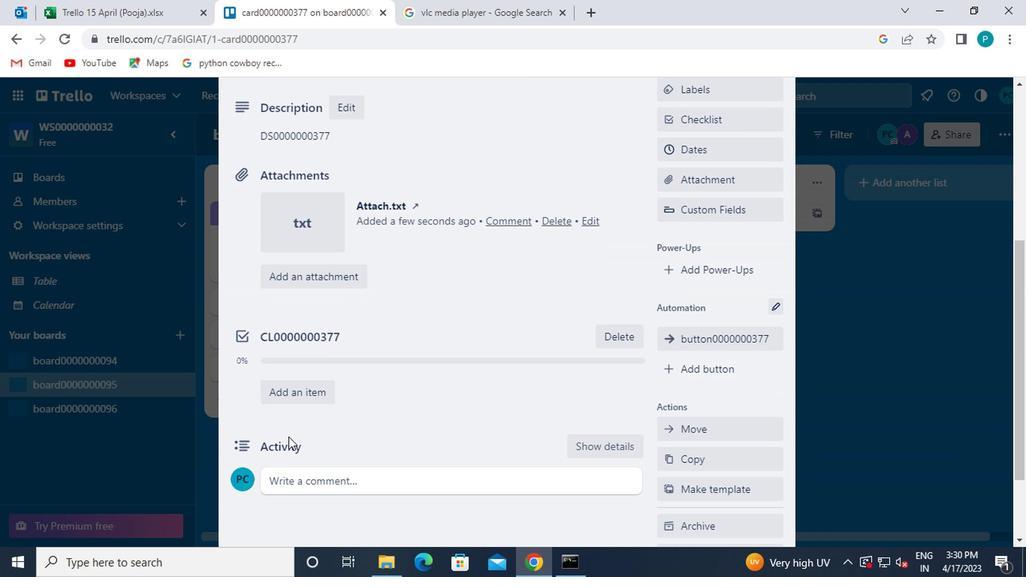 
Action: Mouse moved to (291, 373)
Screenshot: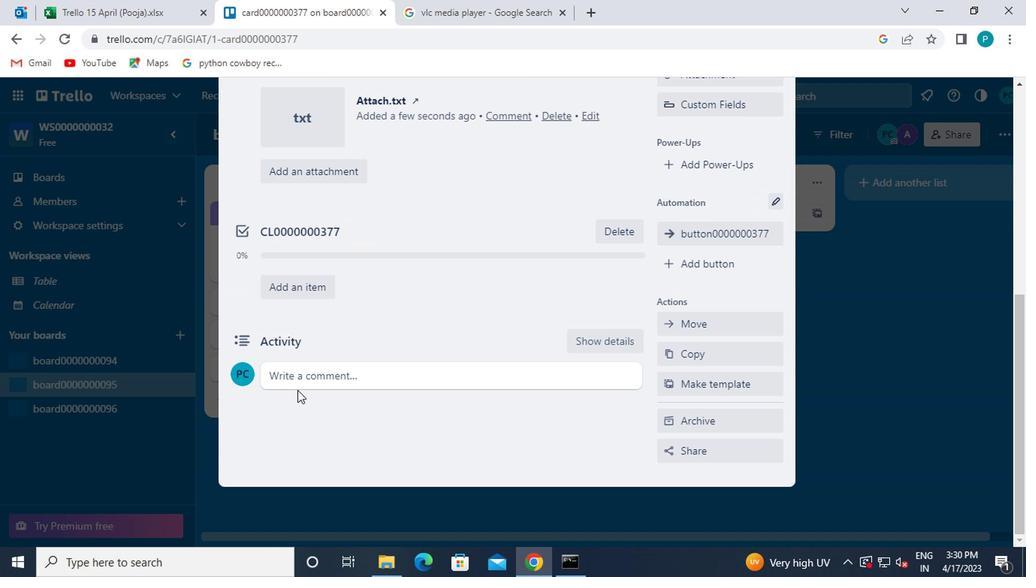 
Action: Mouse pressed left at (291, 373)
Screenshot: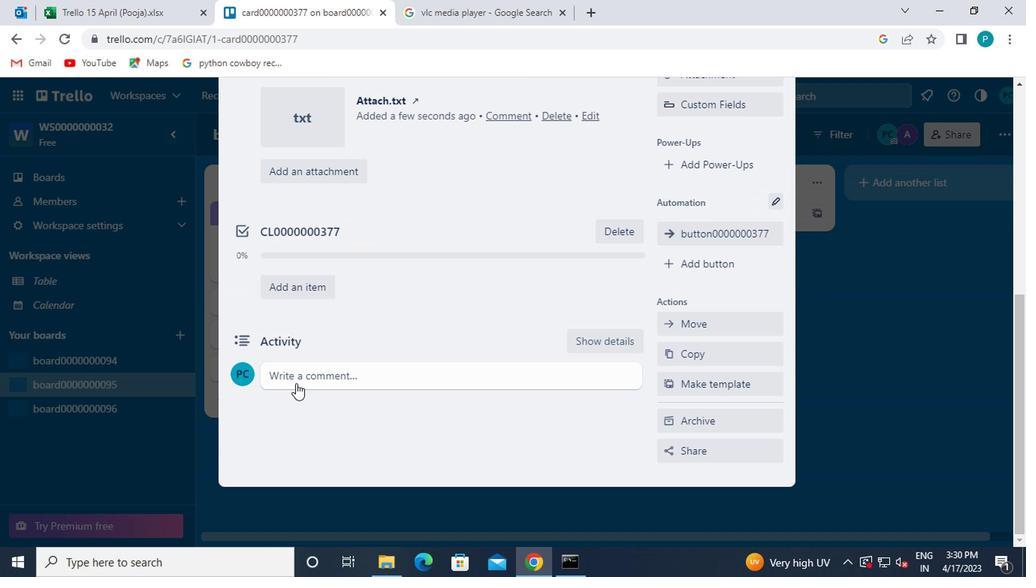 
Action: Key pressed cm0000000377
Screenshot: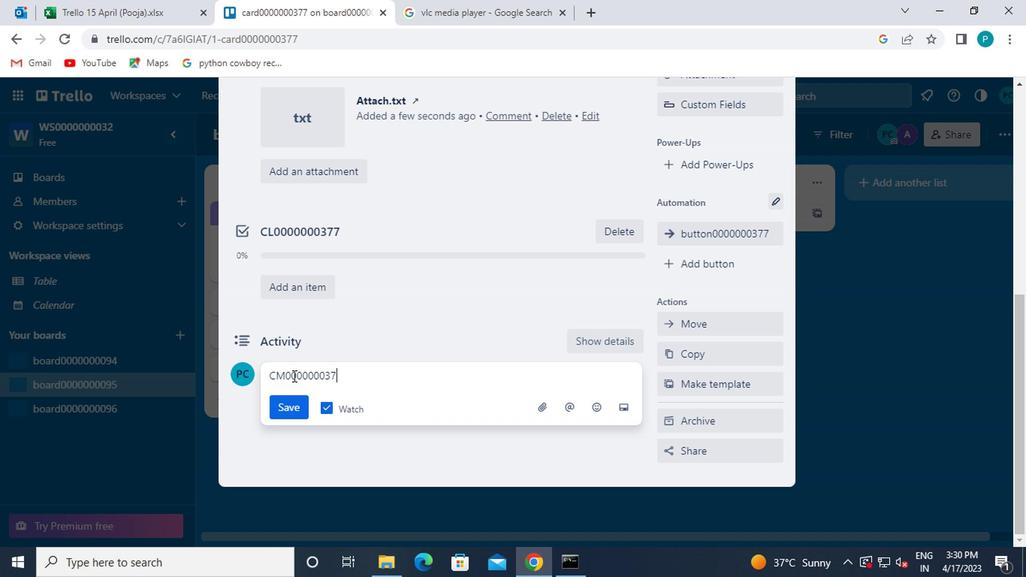 
Action: Mouse moved to (299, 404)
Screenshot: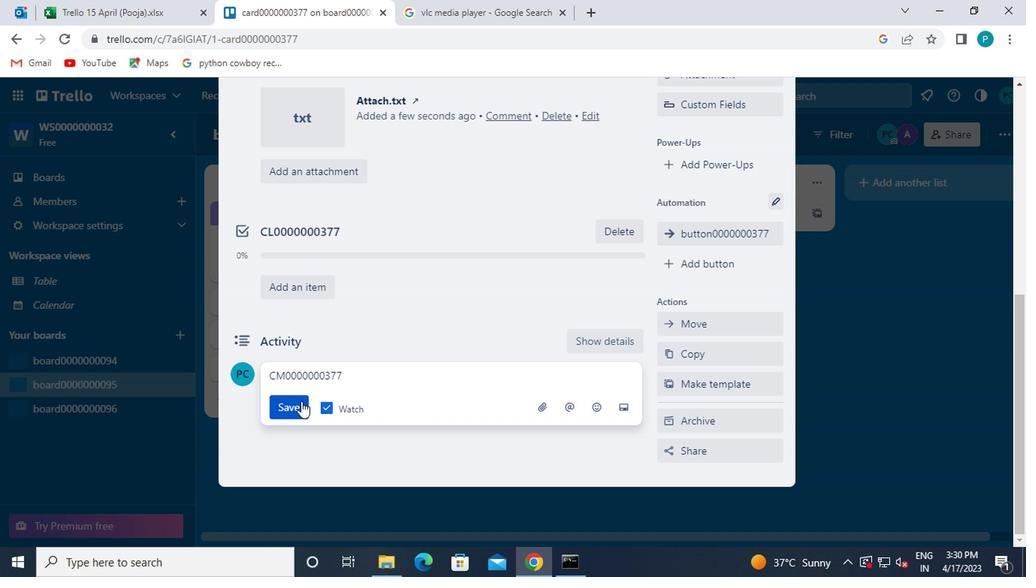 
Action: Mouse pressed left at (299, 404)
Screenshot: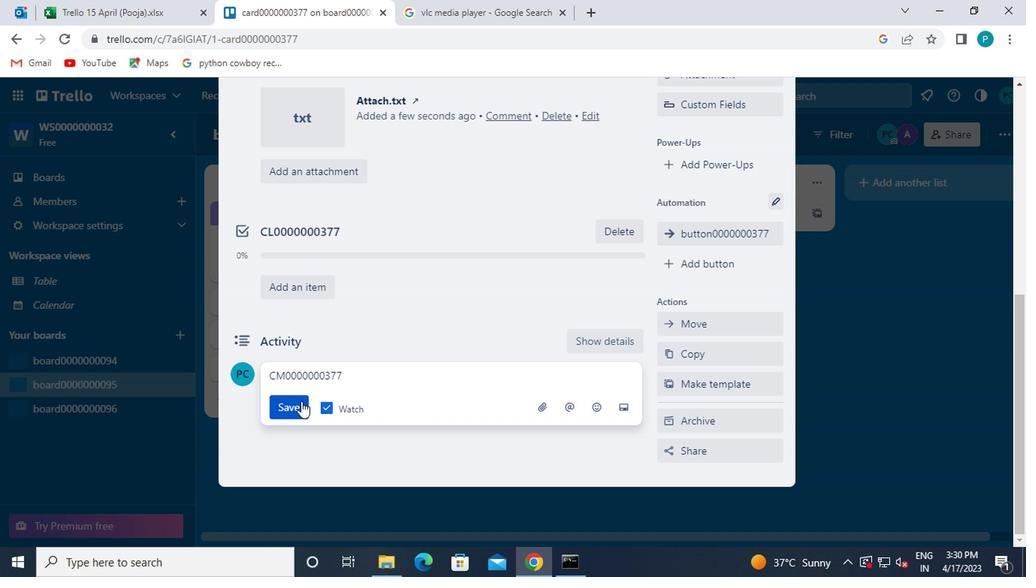
Action: Mouse moved to (403, 414)
Screenshot: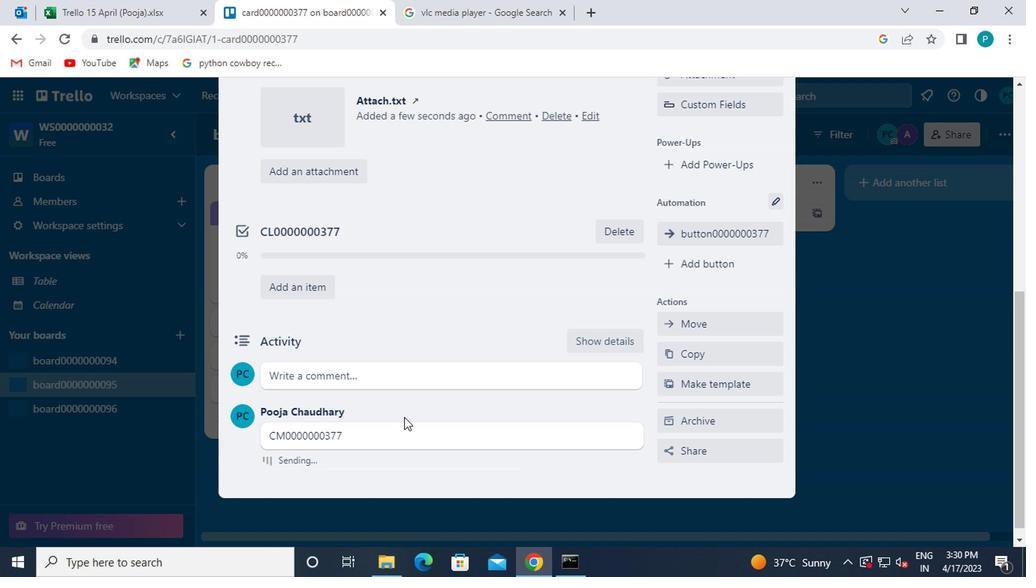 
Action: Mouse scrolled (403, 414) with delta (0, 0)
Screenshot: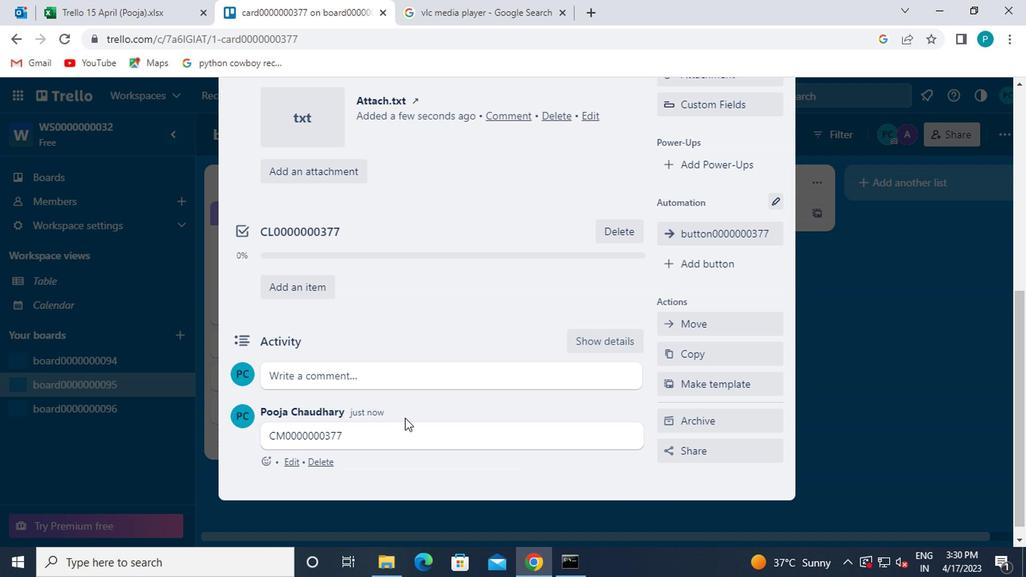 
Action: Mouse scrolled (403, 414) with delta (0, 0)
Screenshot: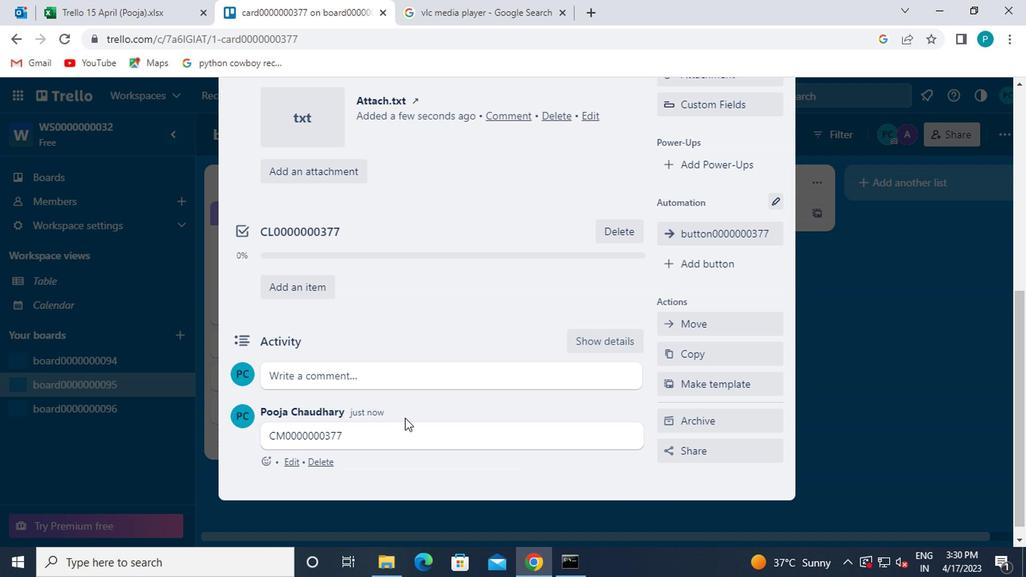 
Action: Mouse scrolled (403, 414) with delta (0, 0)
Screenshot: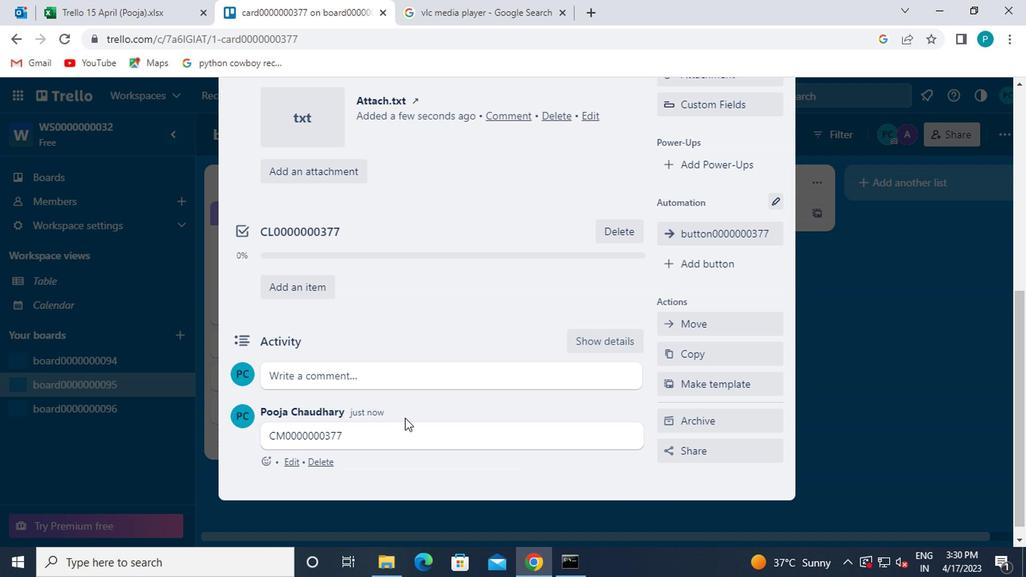 
